 Task: Add Sprouts Organic Whole Sesame Seed to the cart.
Action: Mouse moved to (19, 90)
Screenshot: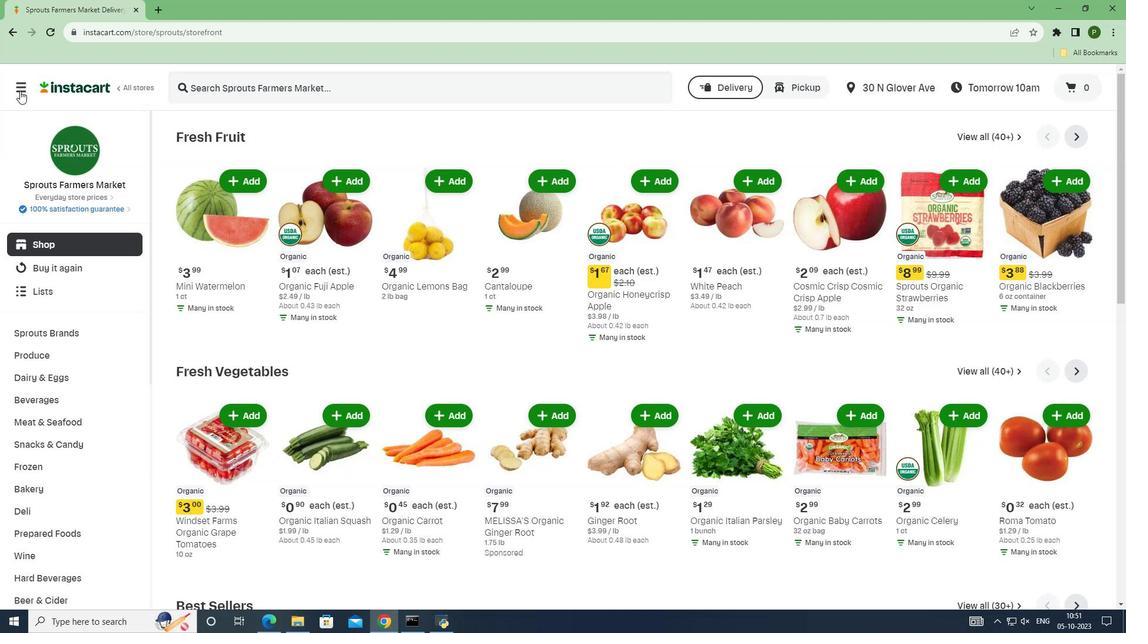 
Action: Mouse pressed left at (19, 90)
Screenshot: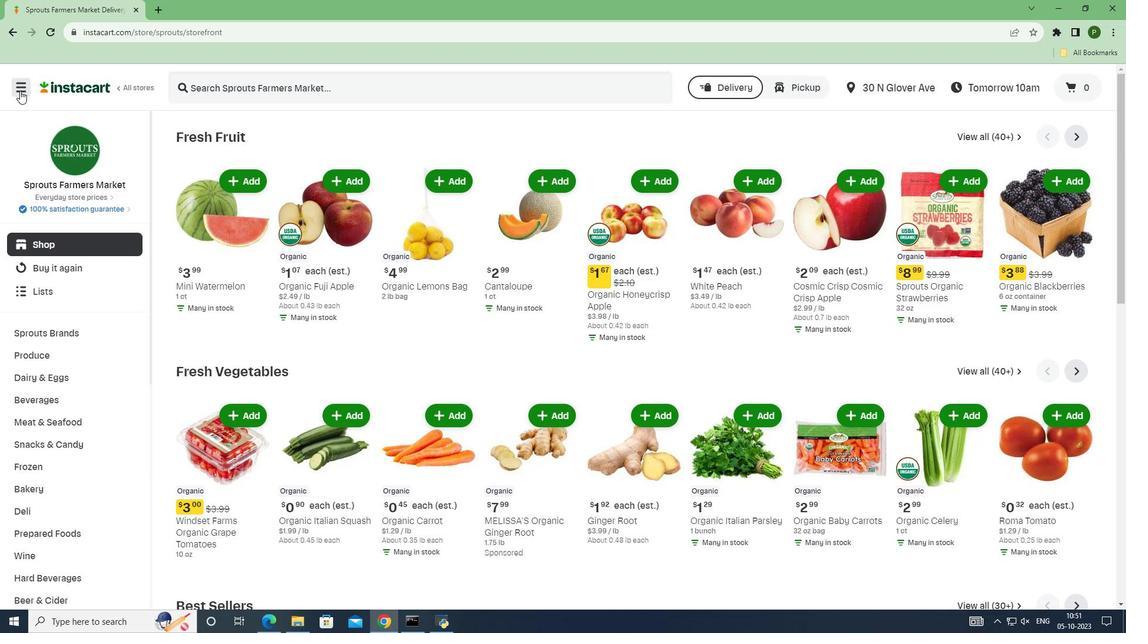 
Action: Mouse moved to (60, 328)
Screenshot: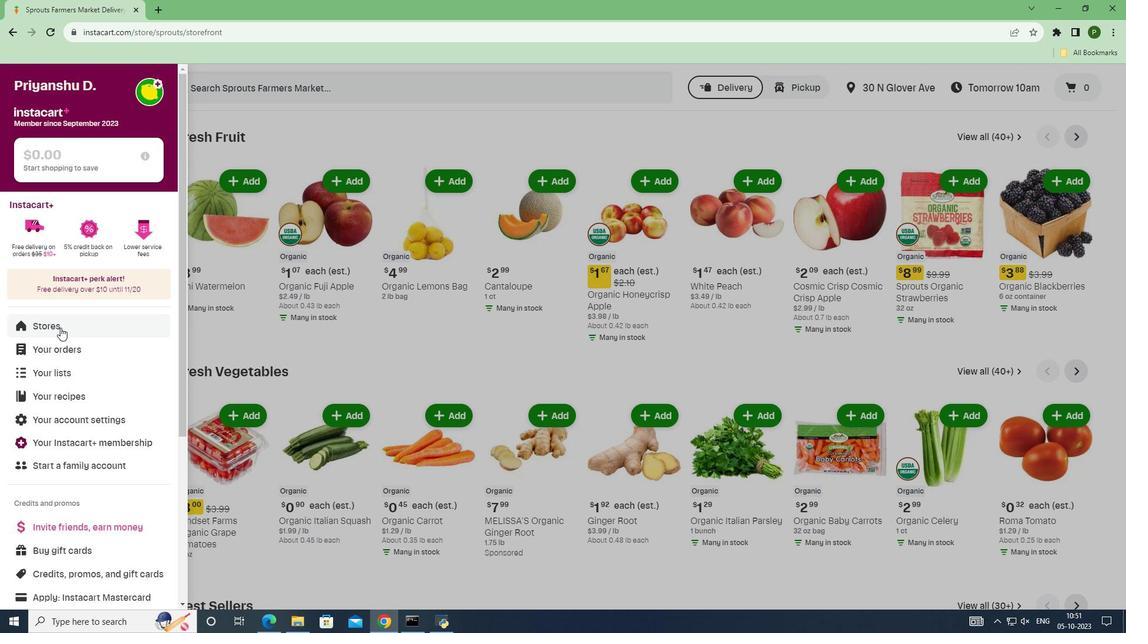 
Action: Mouse pressed left at (60, 328)
Screenshot: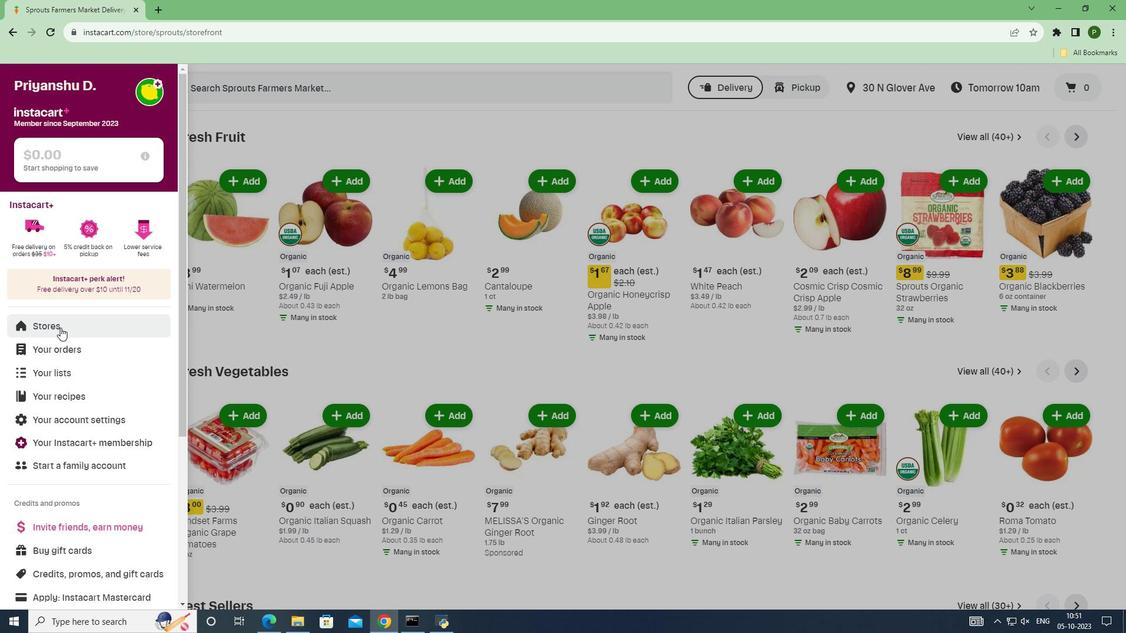 
Action: Mouse moved to (264, 138)
Screenshot: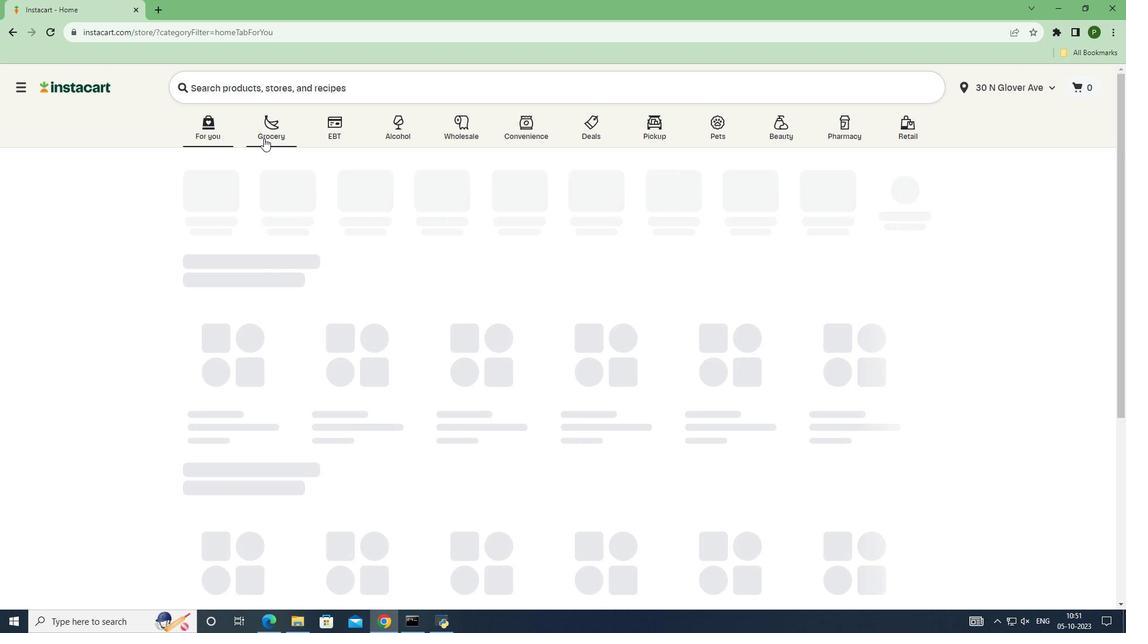 
Action: Mouse pressed left at (264, 138)
Screenshot: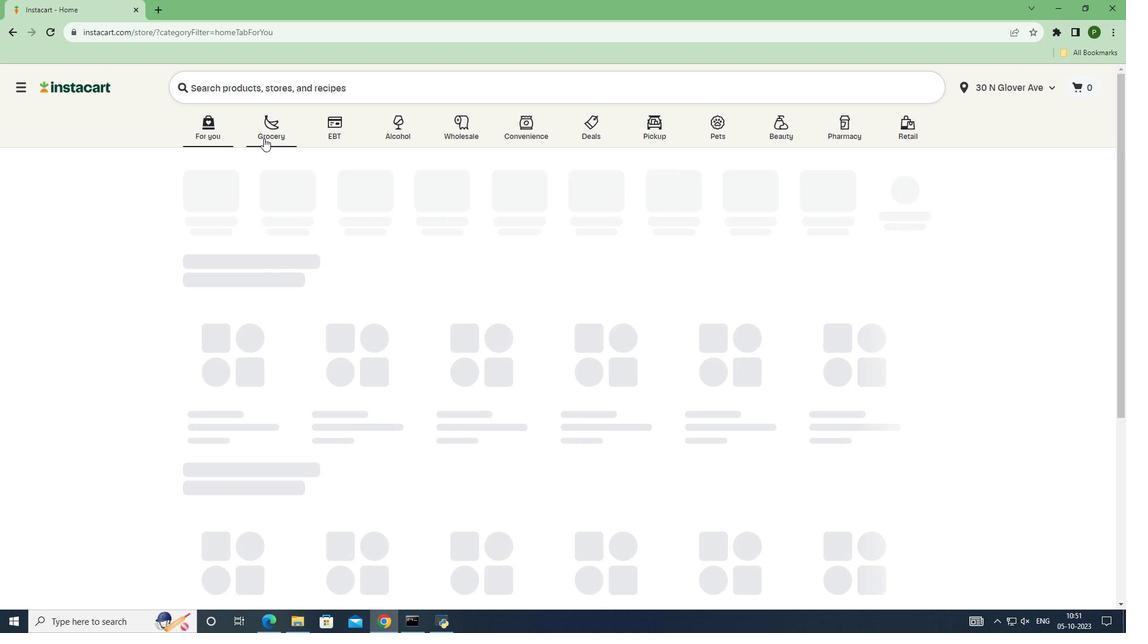 
Action: Mouse moved to (717, 259)
Screenshot: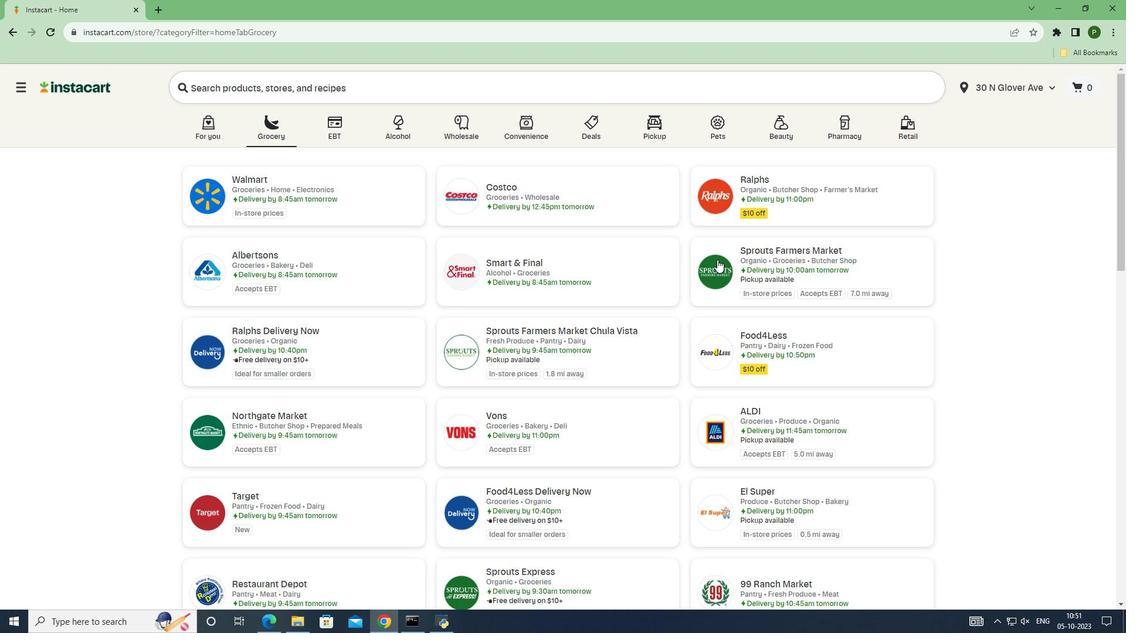
Action: Mouse pressed left at (717, 259)
Screenshot: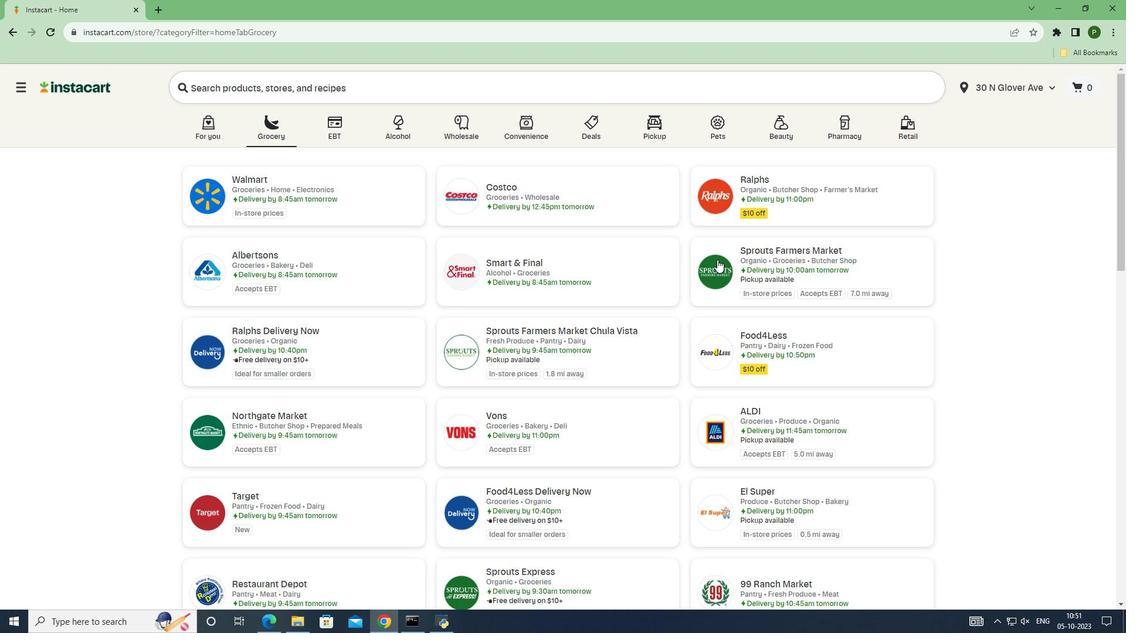 
Action: Mouse moved to (101, 332)
Screenshot: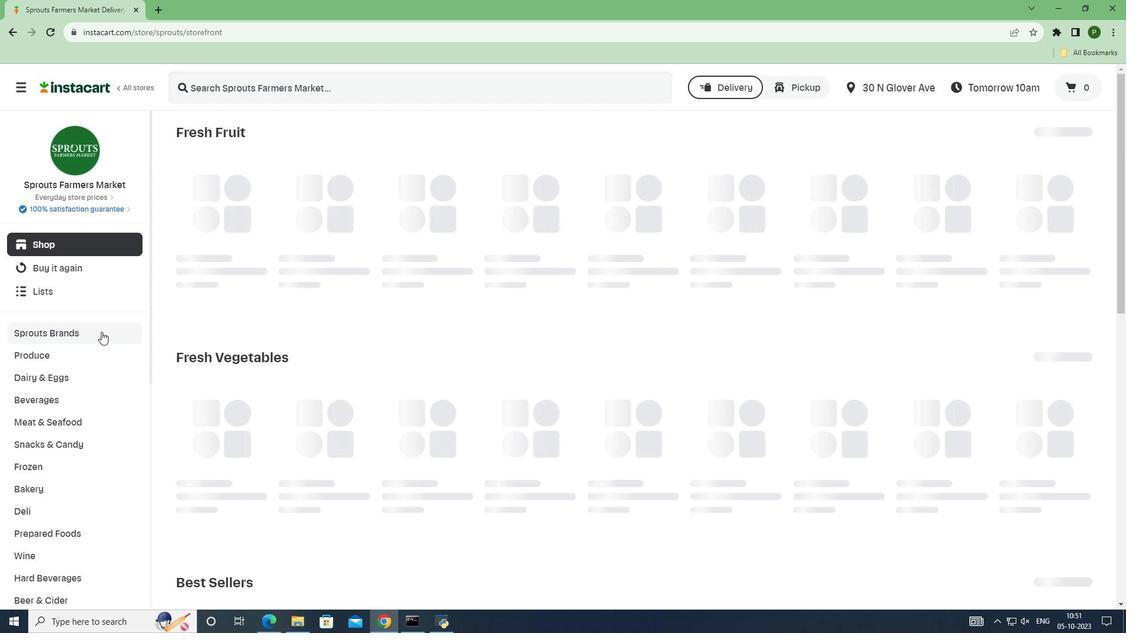 
Action: Mouse pressed left at (101, 332)
Screenshot: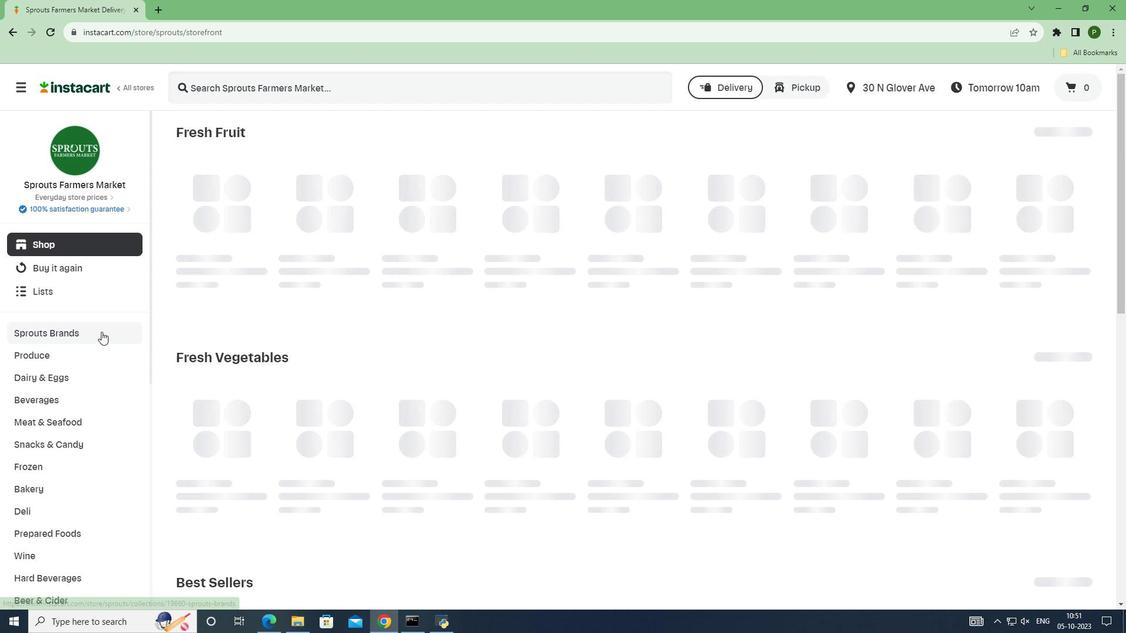 
Action: Mouse moved to (78, 422)
Screenshot: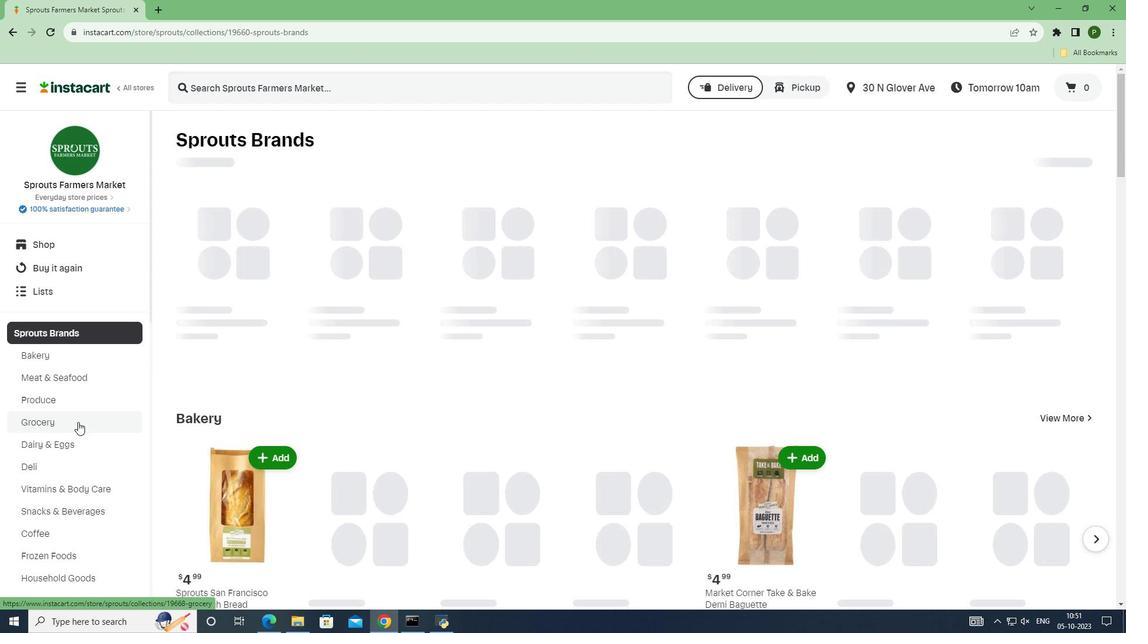 
Action: Mouse pressed left at (78, 422)
Screenshot: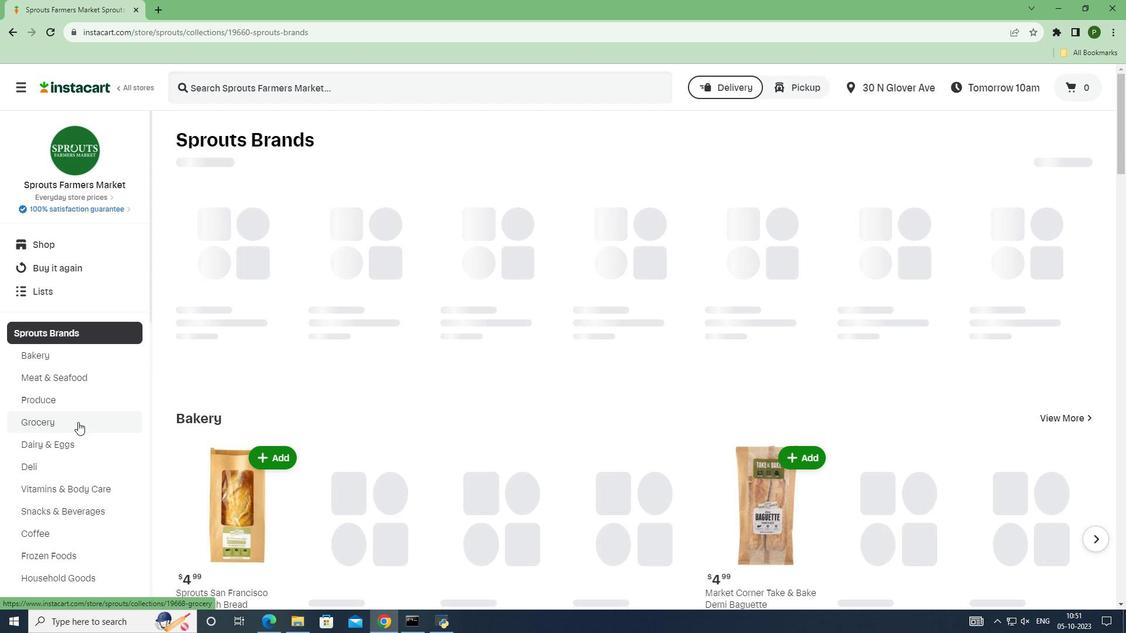 
Action: Mouse moved to (298, 253)
Screenshot: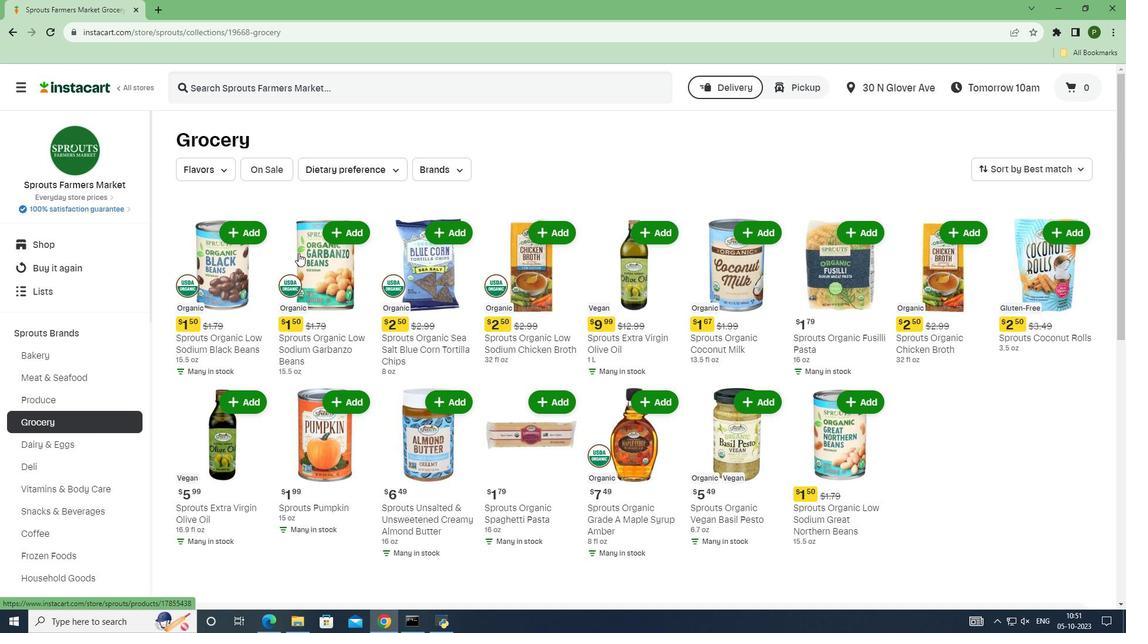 
Action: Mouse scrolled (298, 252) with delta (0, 0)
Screenshot: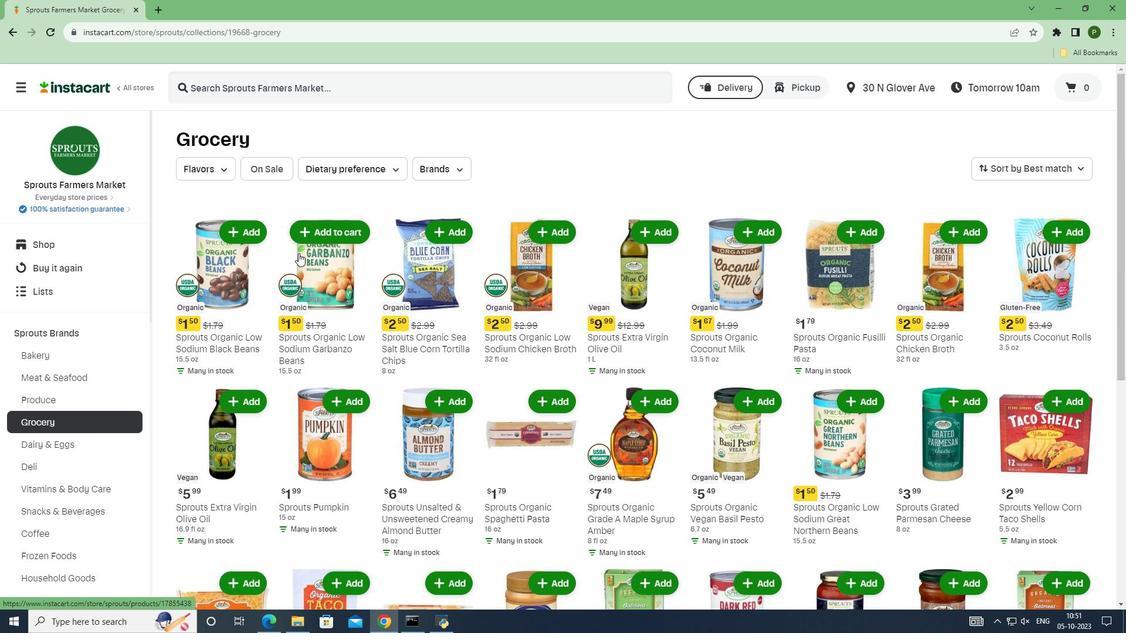 
Action: Mouse scrolled (298, 252) with delta (0, 0)
Screenshot: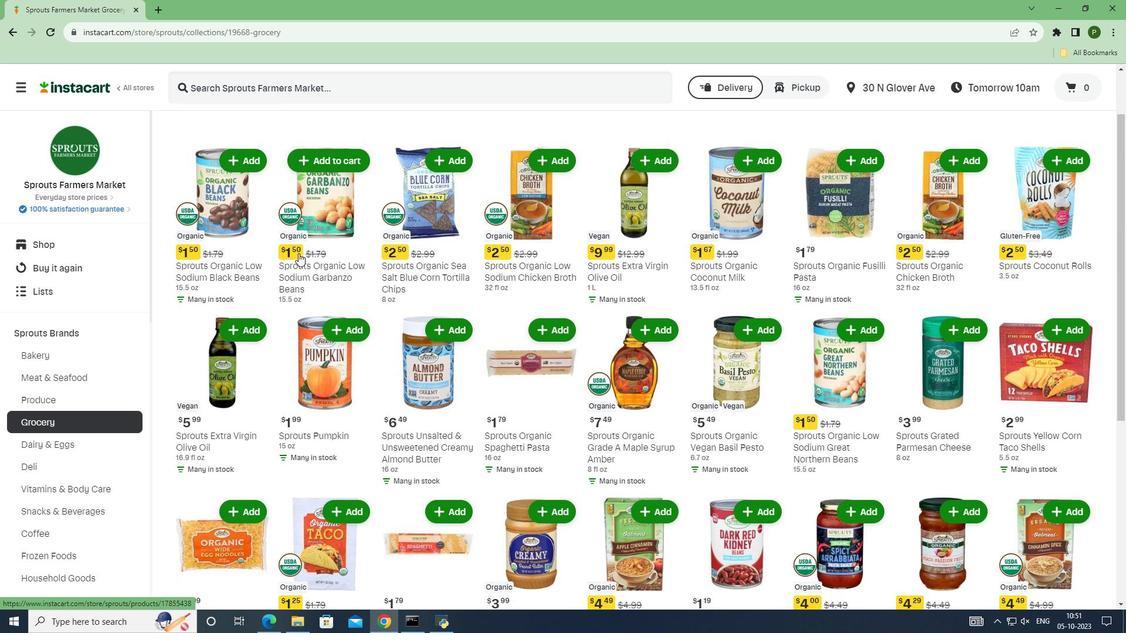 
Action: Mouse scrolled (298, 252) with delta (0, 0)
Screenshot: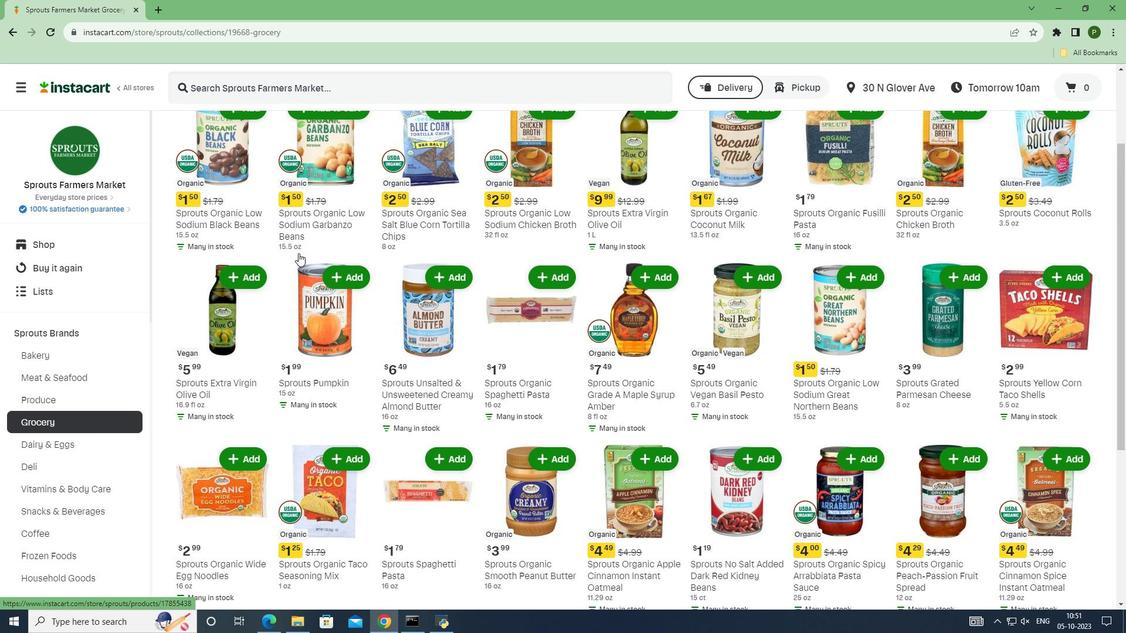 
Action: Mouse scrolled (298, 252) with delta (0, 0)
Screenshot: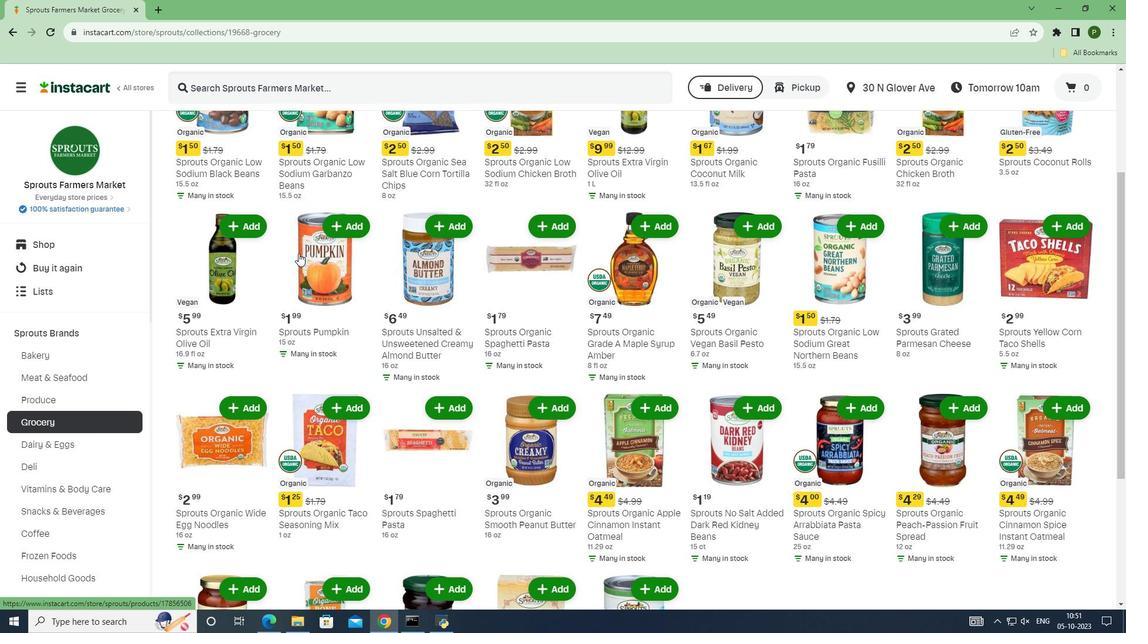 
Action: Mouse scrolled (298, 252) with delta (0, 0)
Screenshot: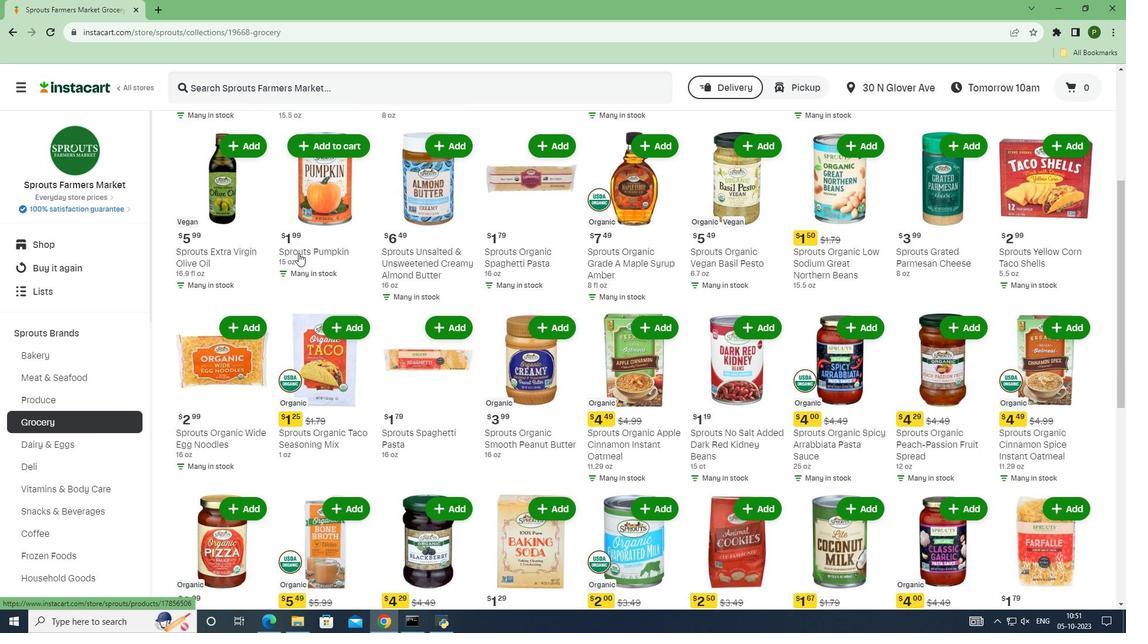 
Action: Mouse scrolled (298, 252) with delta (0, 0)
Screenshot: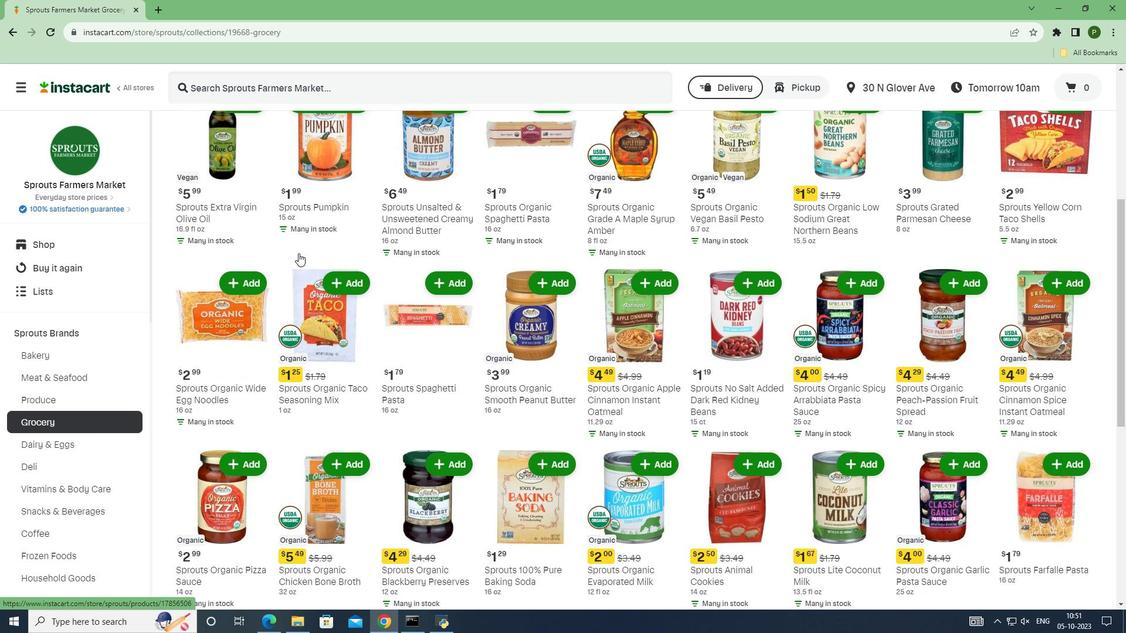 
Action: Mouse scrolled (298, 252) with delta (0, 0)
Screenshot: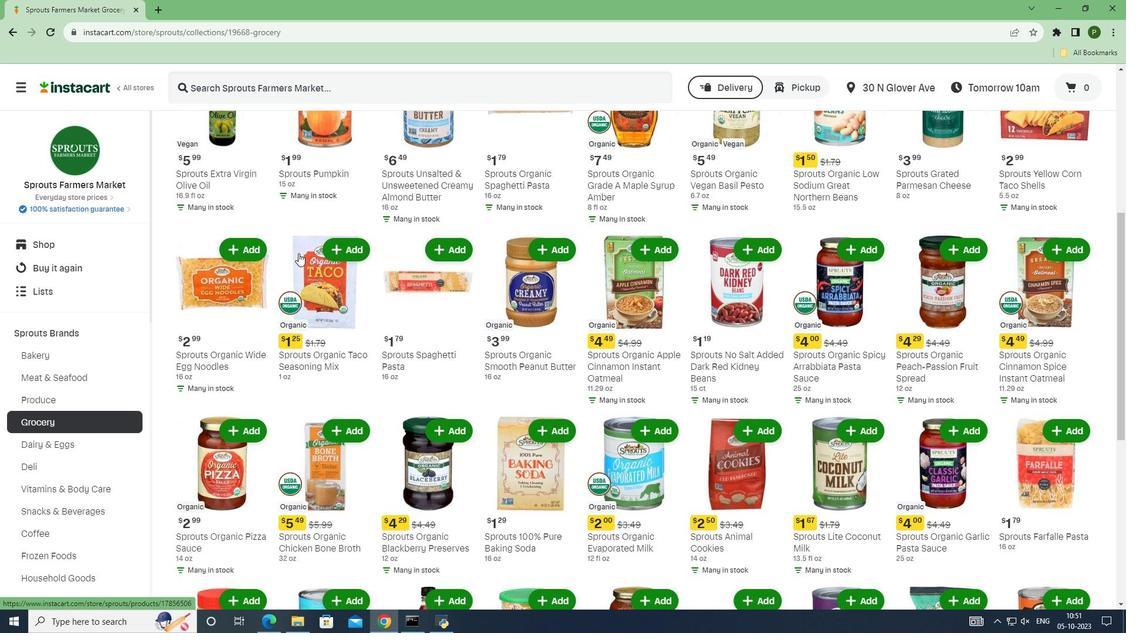
Action: Mouse scrolled (298, 252) with delta (0, 0)
Screenshot: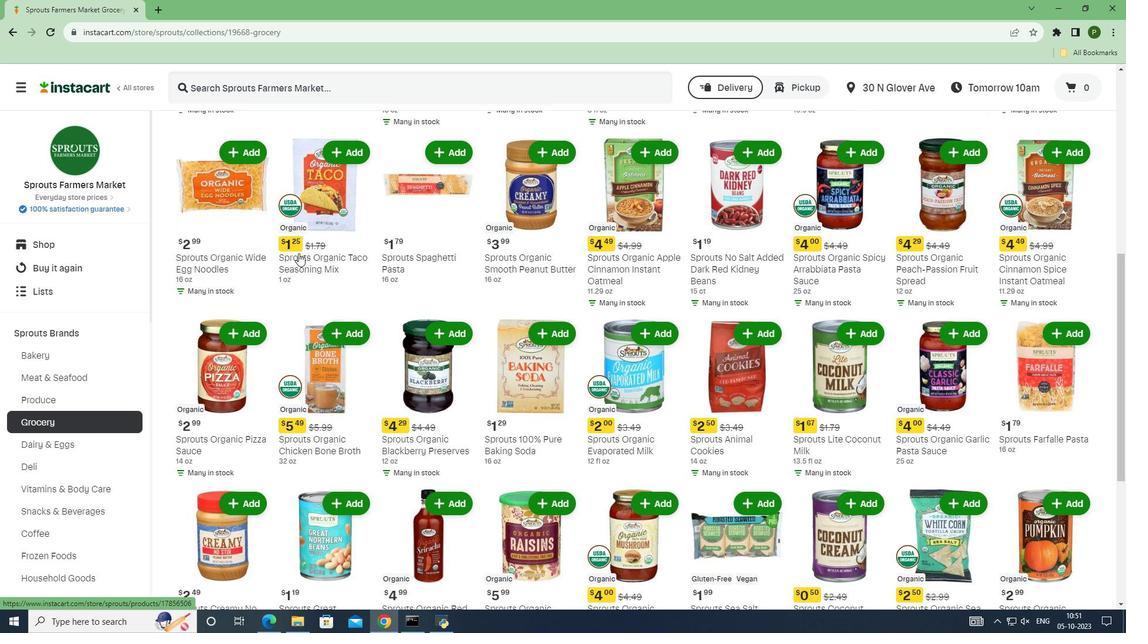 
Action: Mouse scrolled (298, 252) with delta (0, 0)
Screenshot: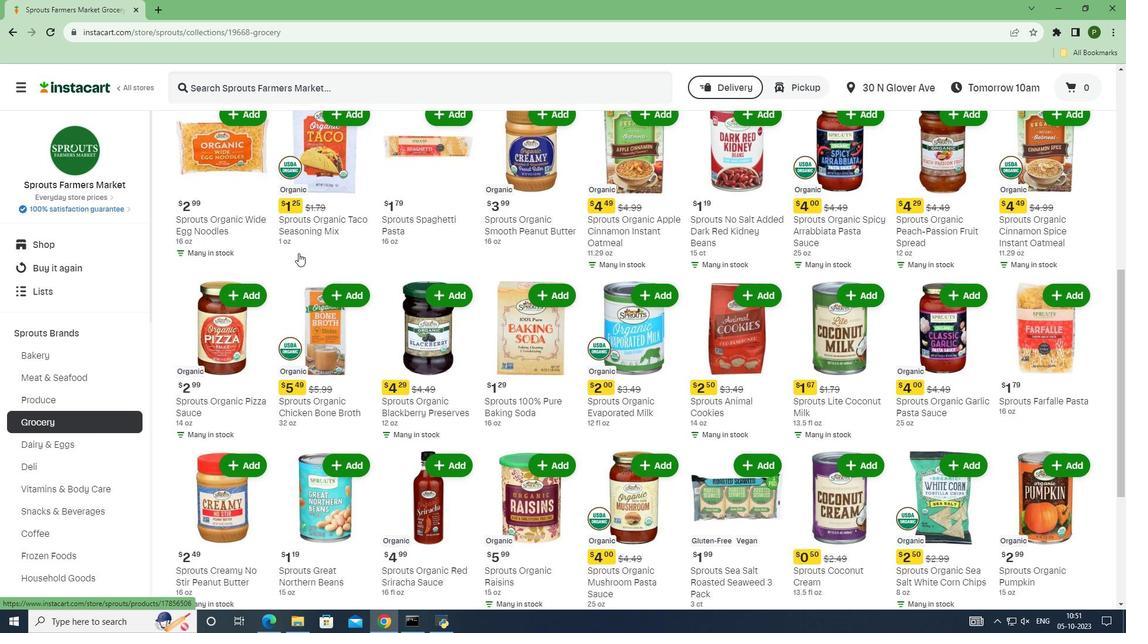
Action: Mouse scrolled (298, 252) with delta (0, 0)
Screenshot: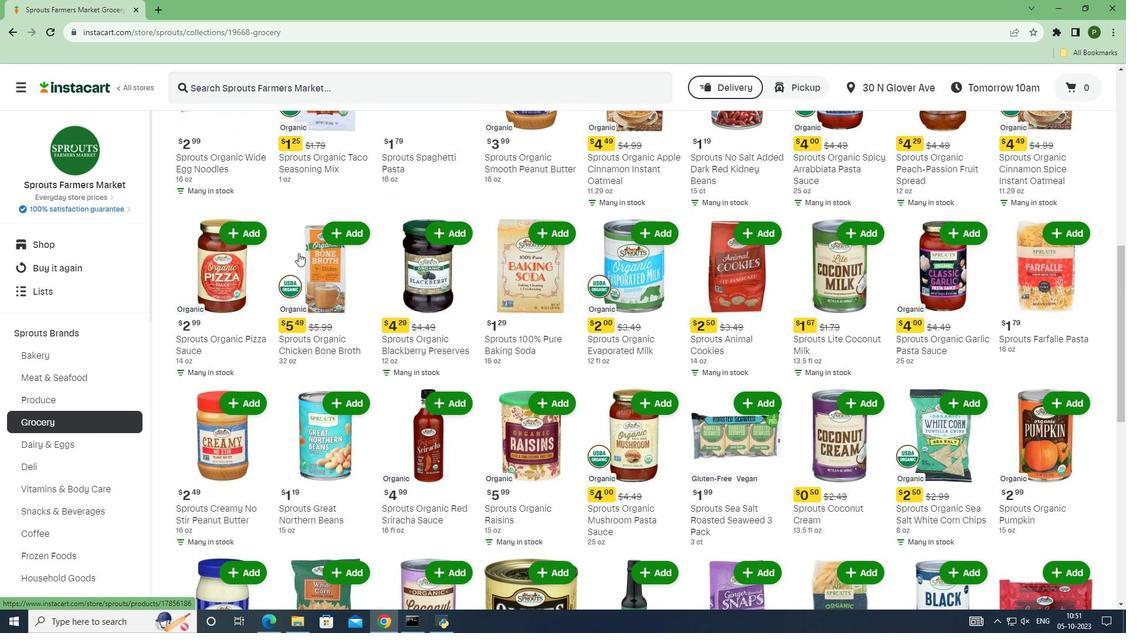 
Action: Mouse scrolled (298, 252) with delta (0, 0)
Screenshot: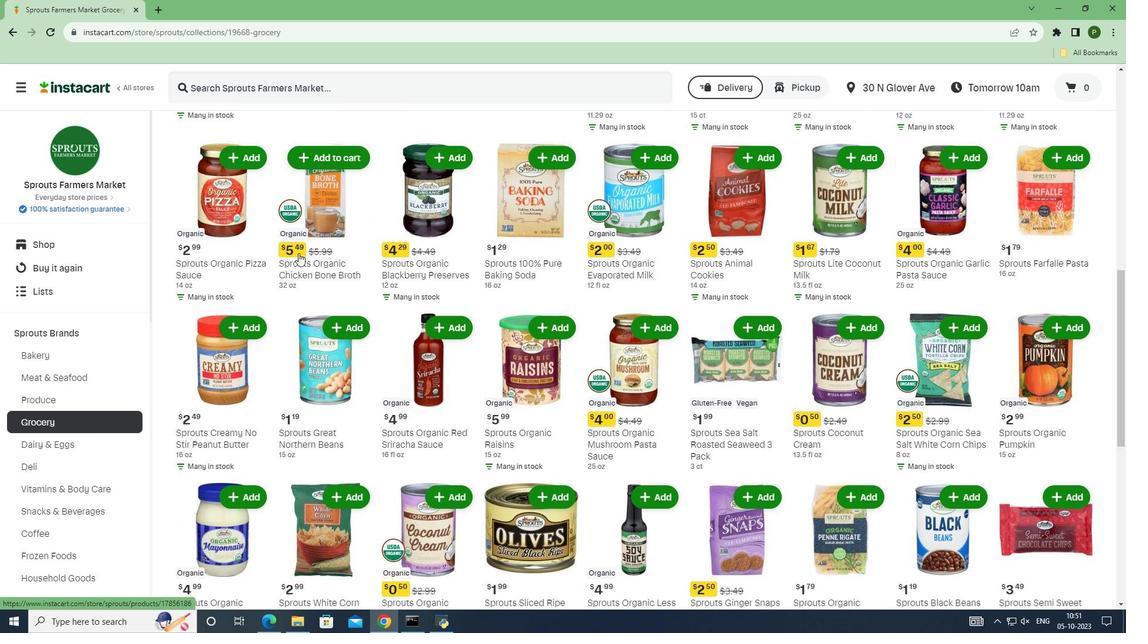 
Action: Mouse scrolled (298, 252) with delta (0, 0)
Screenshot: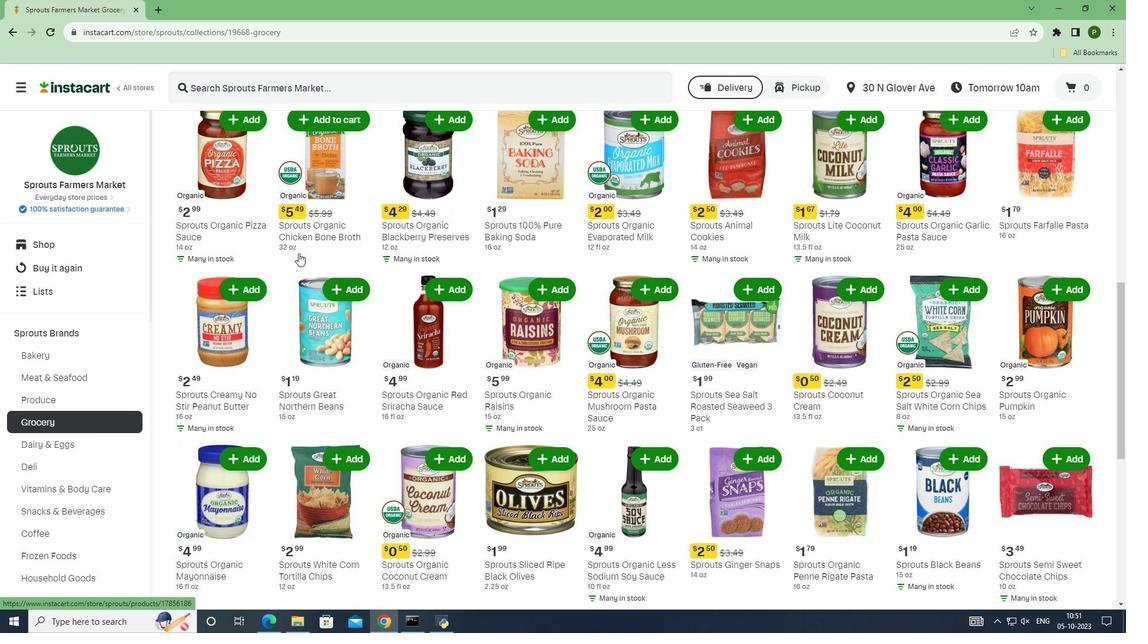 
Action: Mouse scrolled (298, 252) with delta (0, 0)
Screenshot: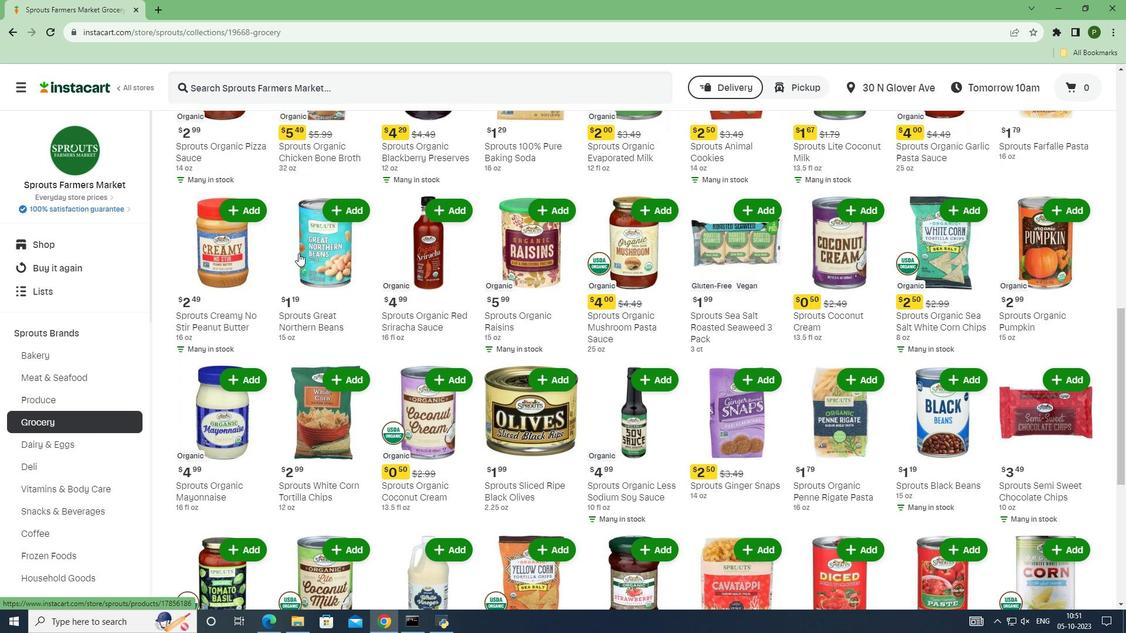 
Action: Mouse scrolled (298, 252) with delta (0, 0)
Screenshot: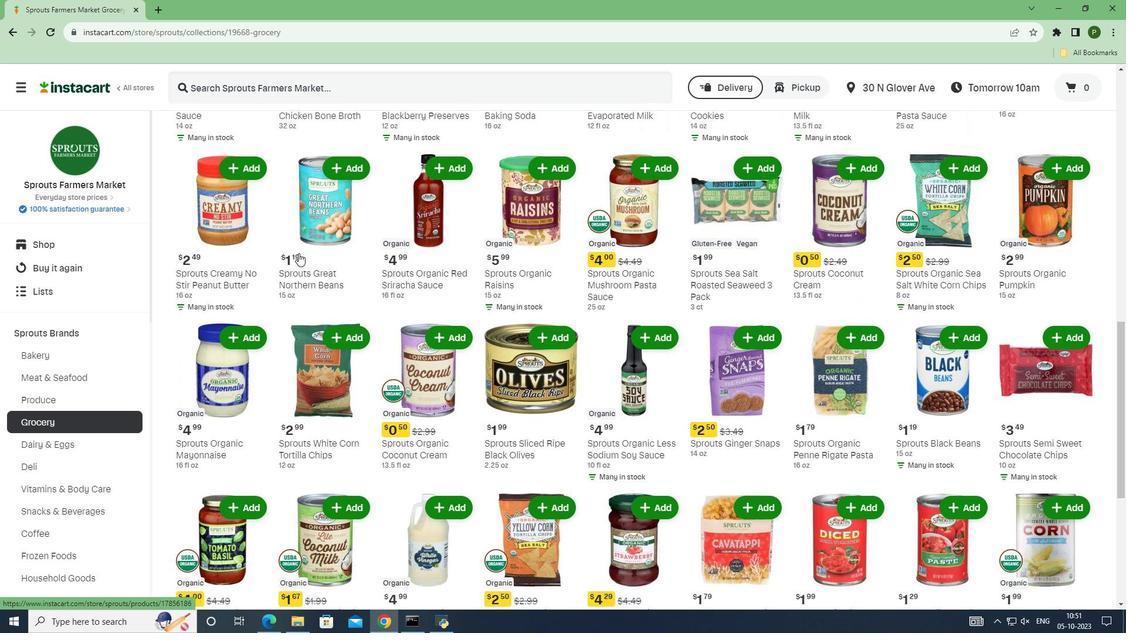 
Action: Mouse scrolled (298, 252) with delta (0, 0)
Screenshot: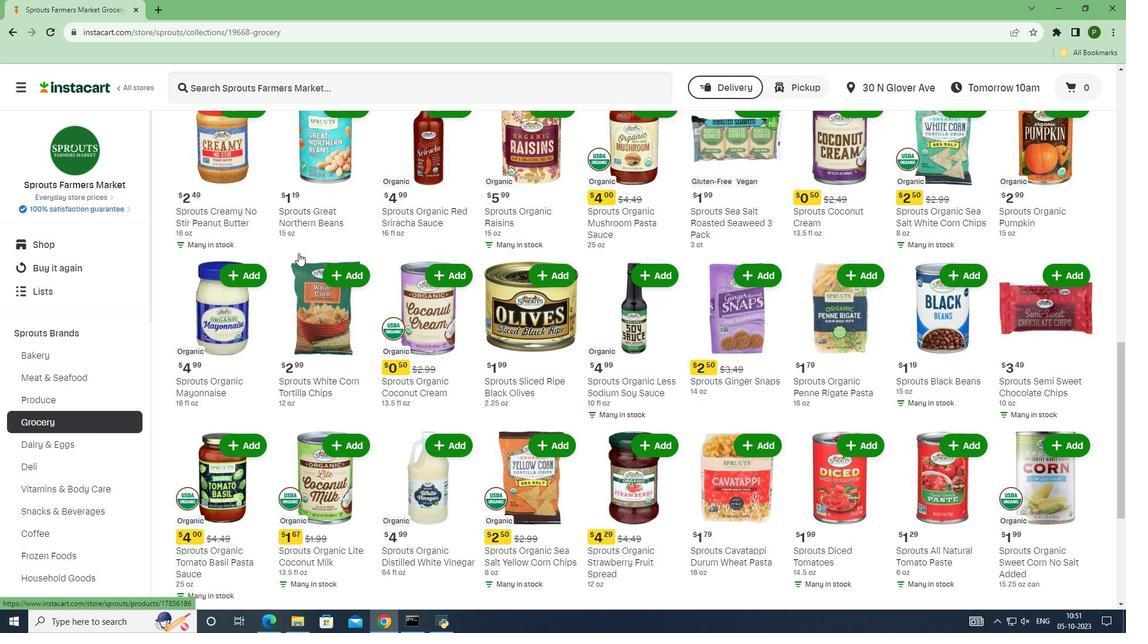 
Action: Mouse scrolled (298, 252) with delta (0, 0)
Screenshot: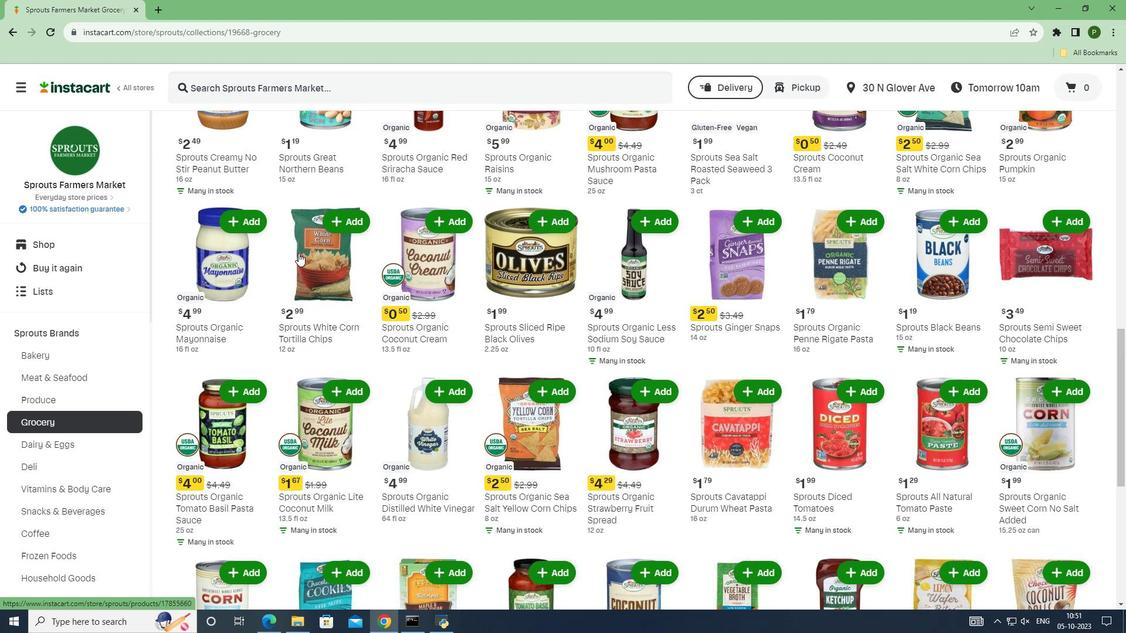 
Action: Mouse scrolled (298, 252) with delta (0, 0)
Screenshot: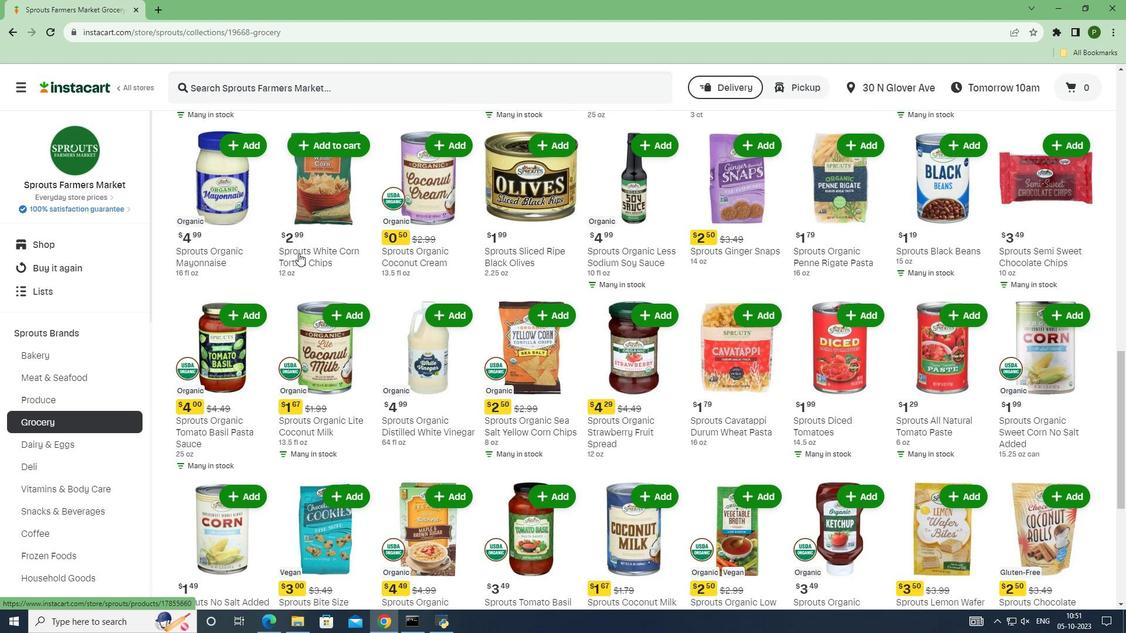 
Action: Mouse scrolled (298, 252) with delta (0, 0)
Screenshot: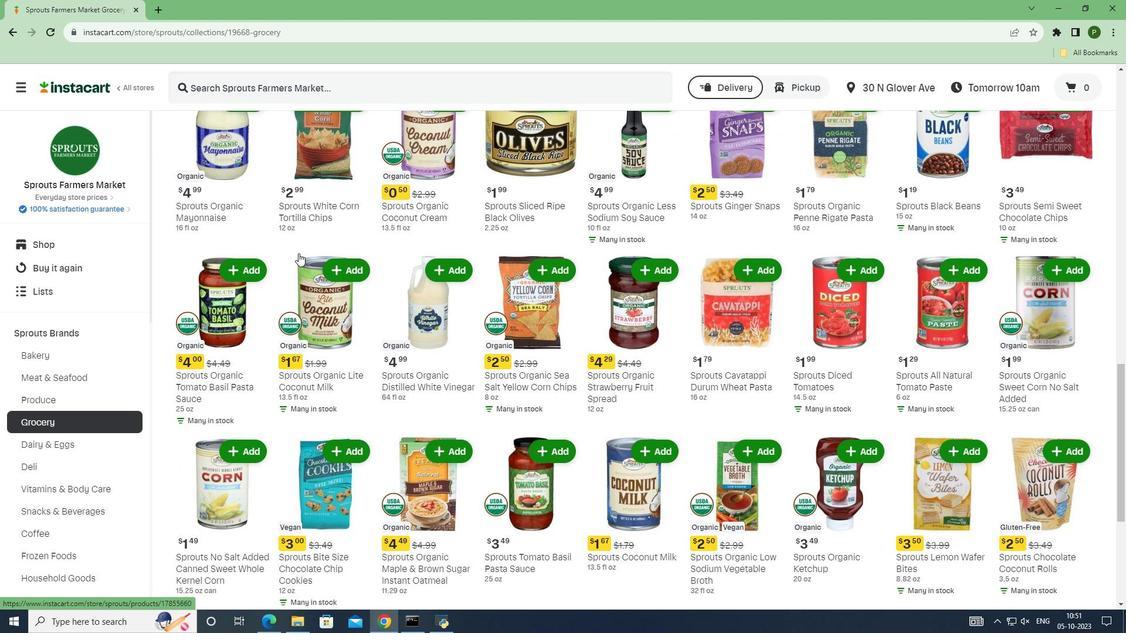 
Action: Mouse scrolled (298, 252) with delta (0, 0)
Screenshot: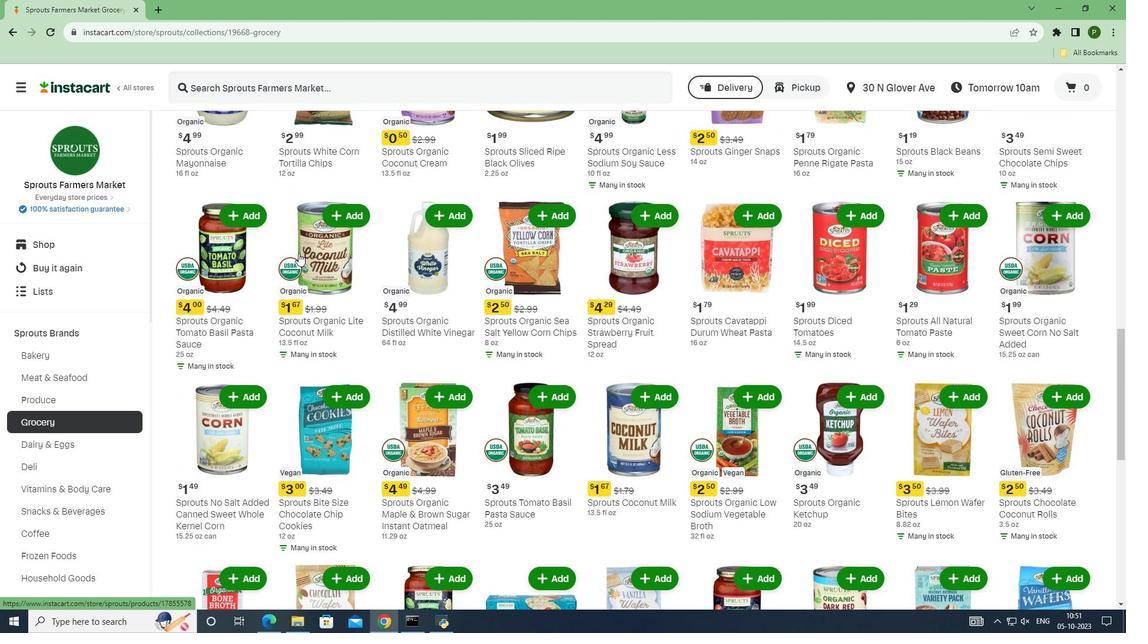 
Action: Mouse scrolled (298, 252) with delta (0, 0)
Screenshot: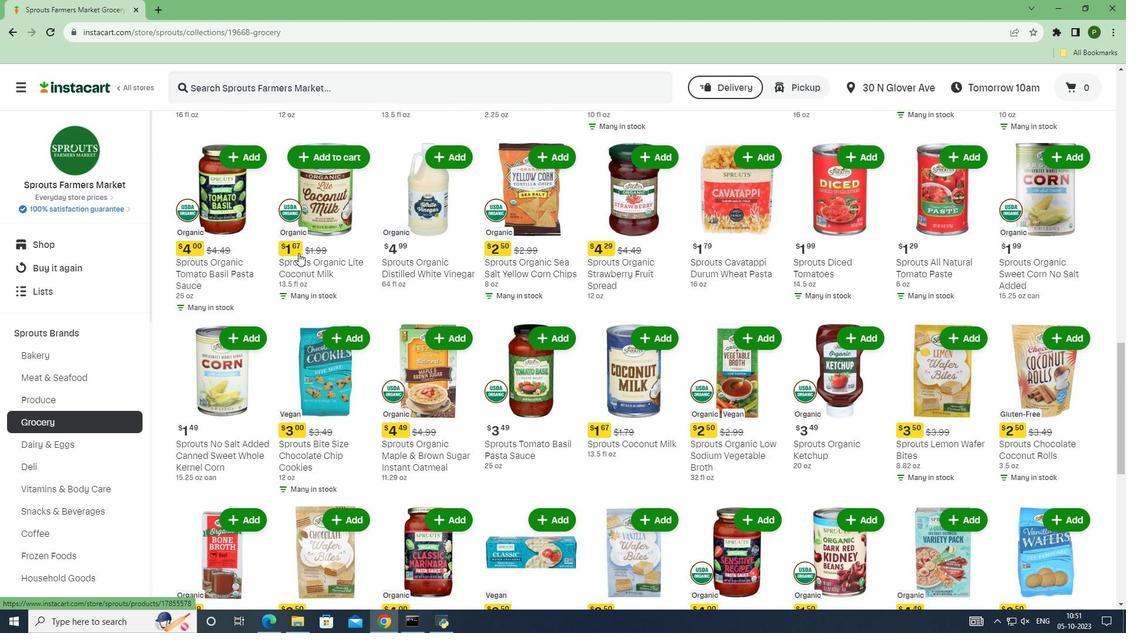 
Action: Mouse scrolled (298, 252) with delta (0, 0)
Screenshot: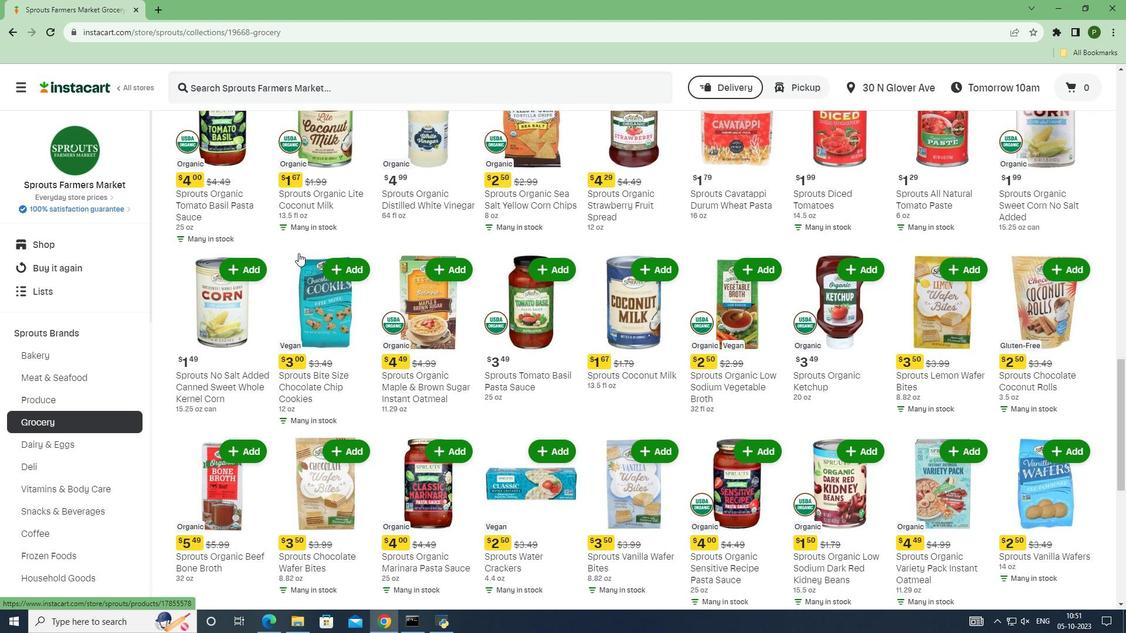 
Action: Mouse scrolled (298, 252) with delta (0, 0)
Screenshot: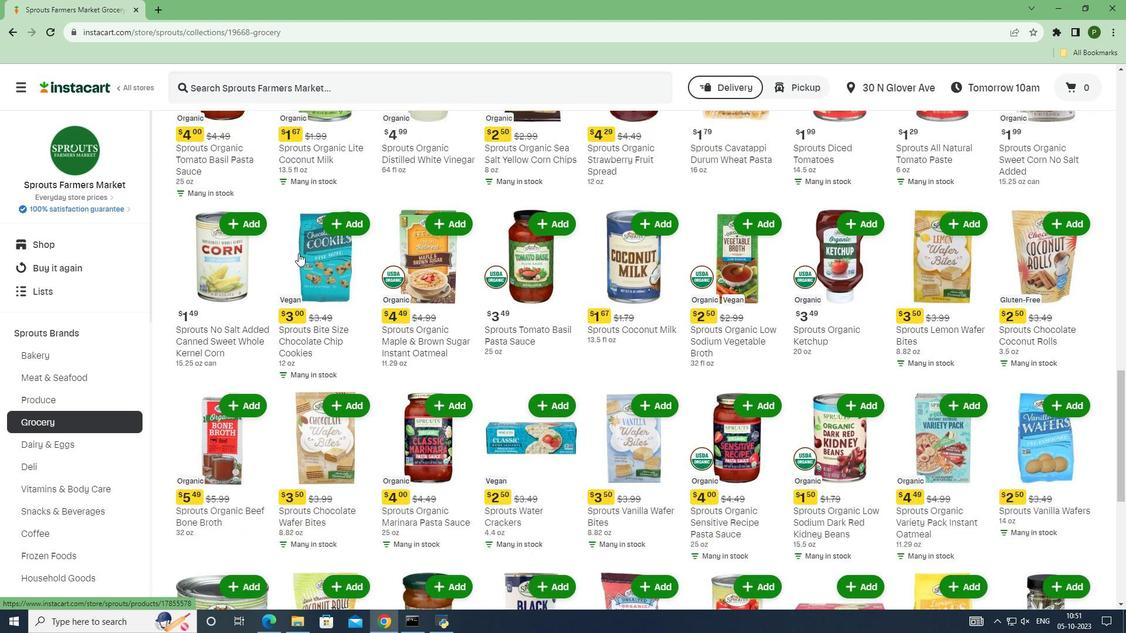 
Action: Mouse scrolled (298, 252) with delta (0, 0)
Screenshot: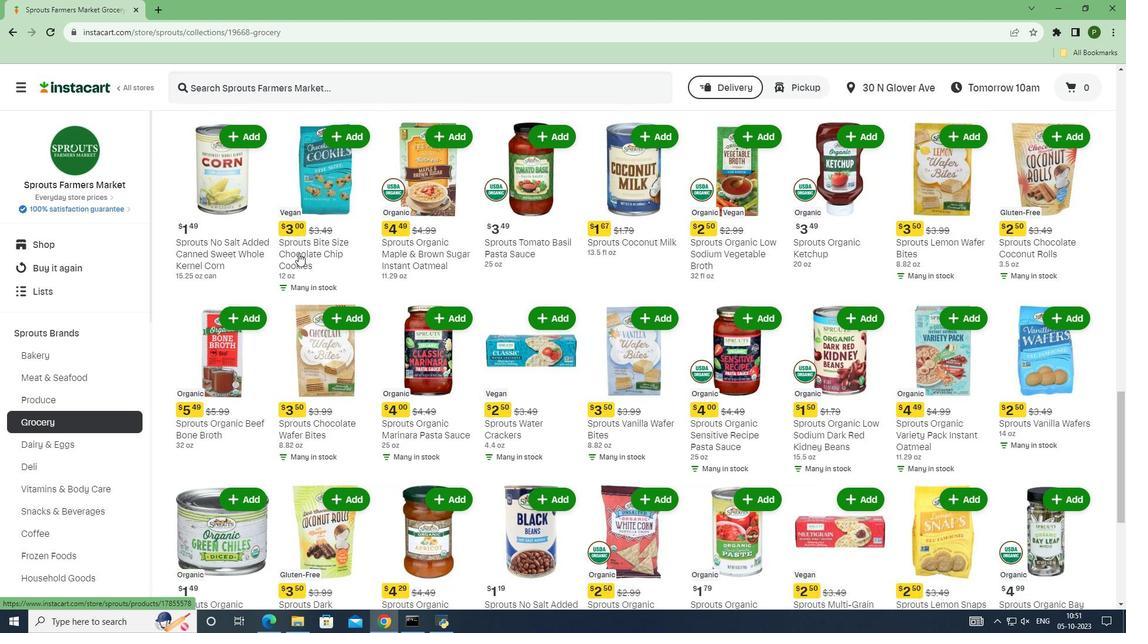 
Action: Mouse scrolled (298, 252) with delta (0, 0)
Screenshot: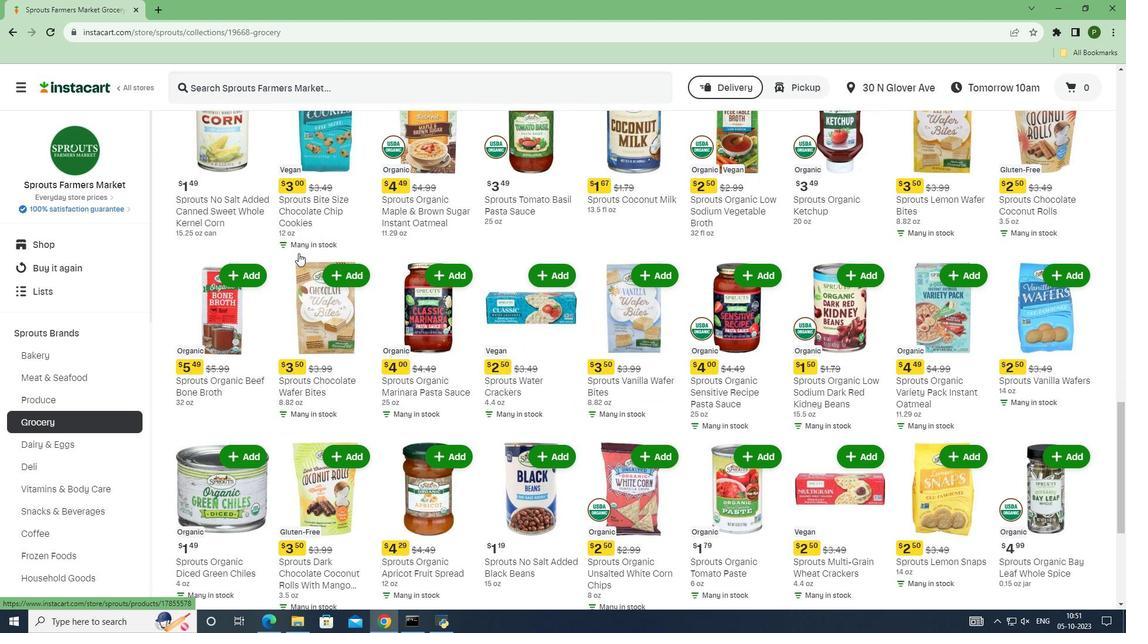 
Action: Mouse scrolled (298, 252) with delta (0, 0)
Screenshot: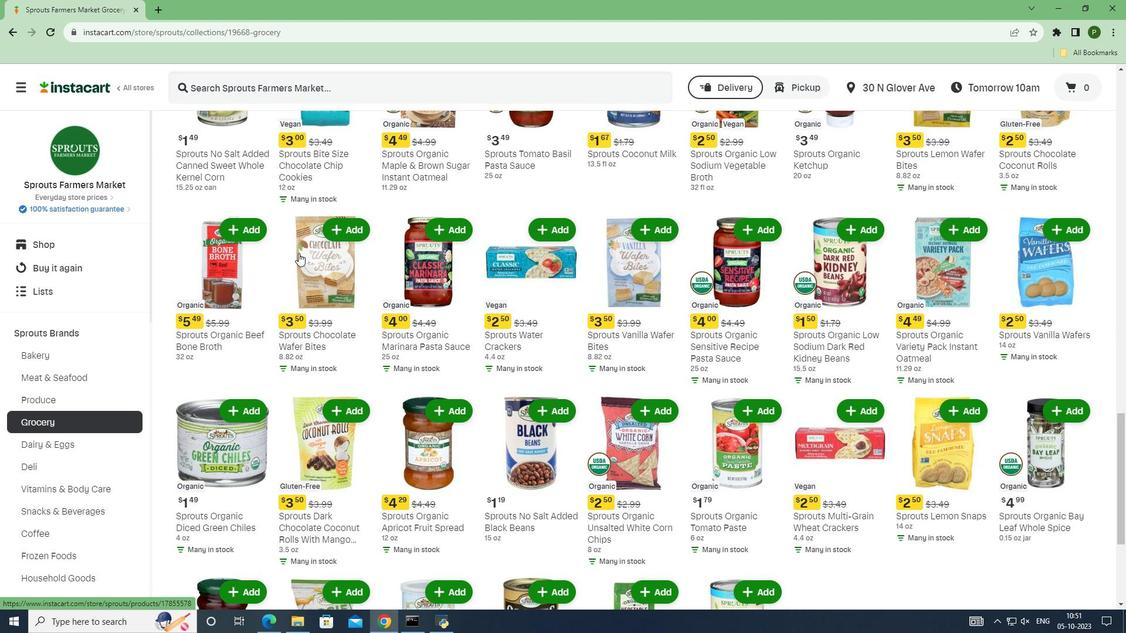 
Action: Mouse scrolled (298, 252) with delta (0, 0)
Screenshot: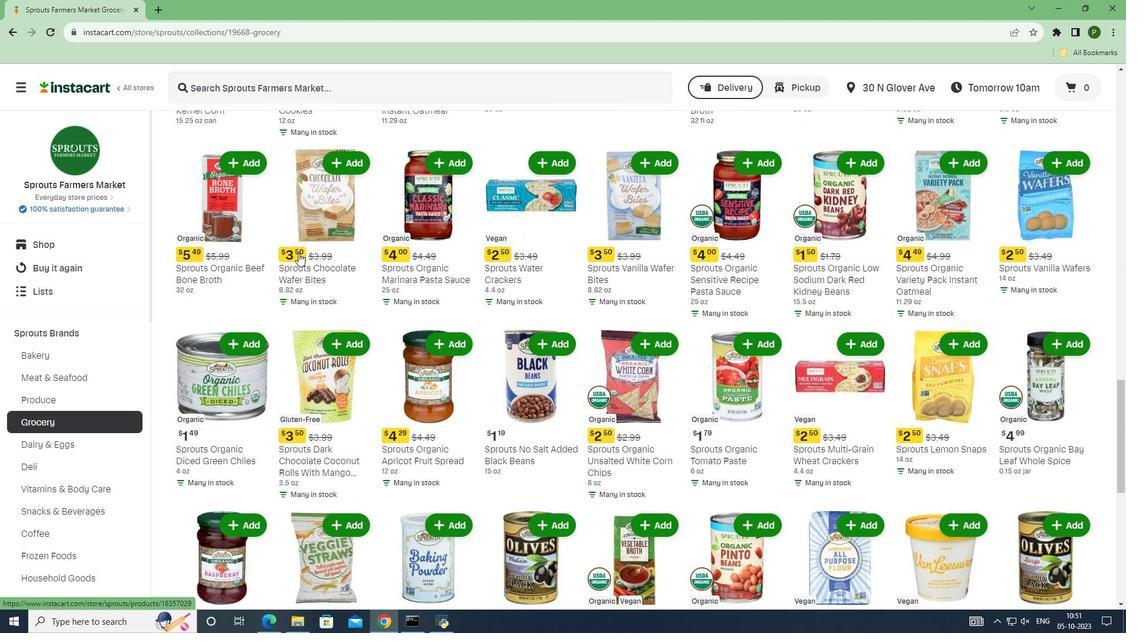 
Action: Mouse scrolled (298, 252) with delta (0, 0)
Screenshot: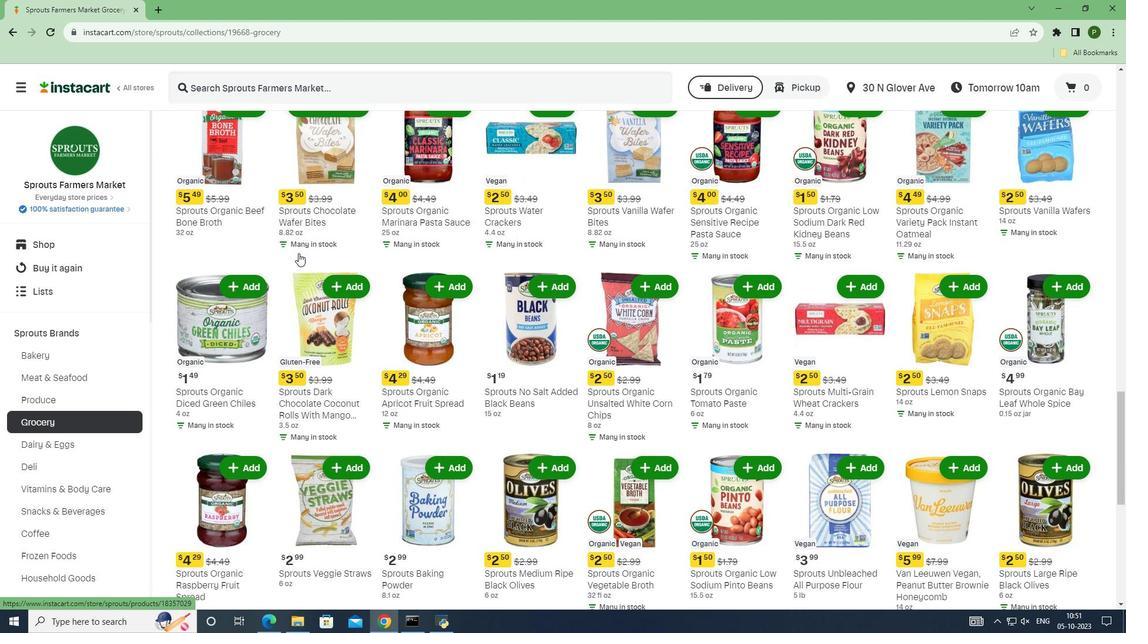
Action: Mouse scrolled (298, 252) with delta (0, 0)
Screenshot: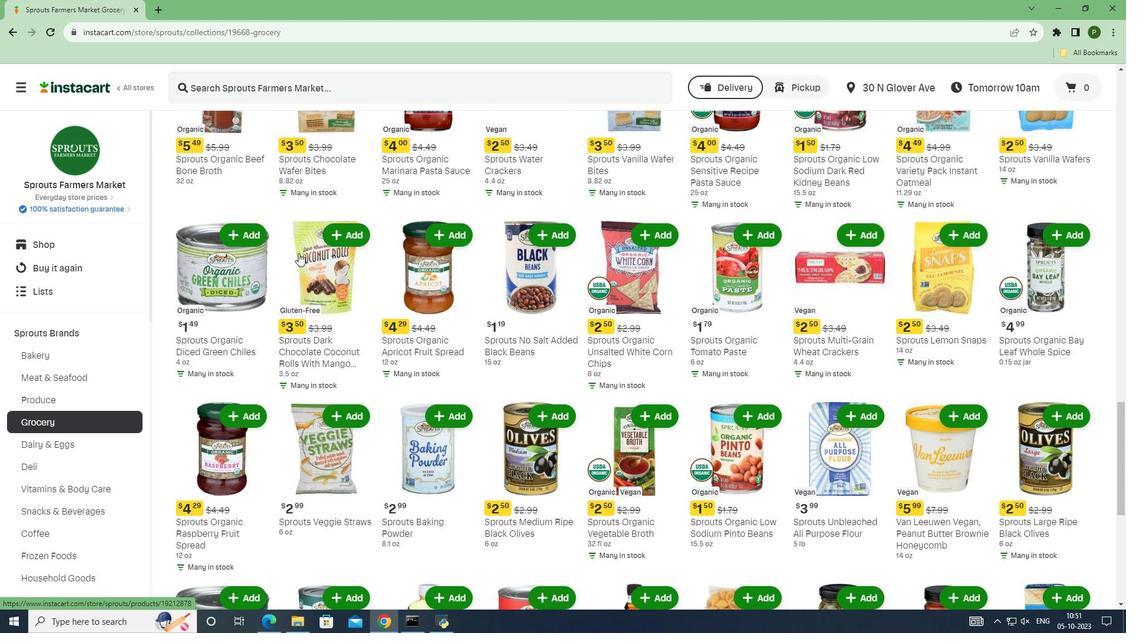 
Action: Mouse scrolled (298, 252) with delta (0, 0)
Screenshot: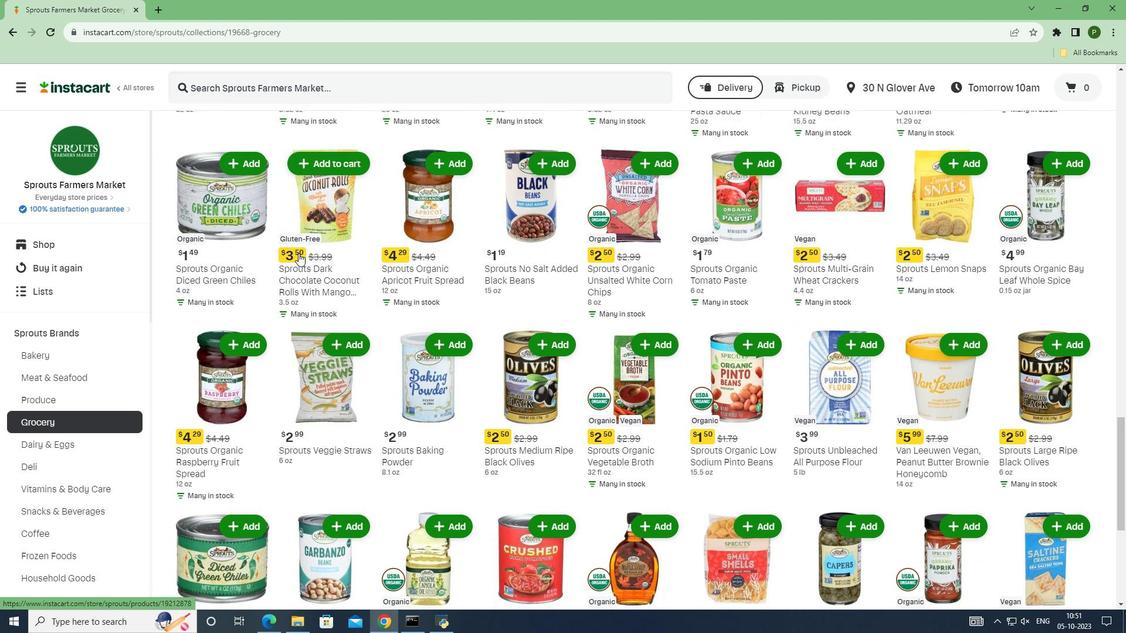 
Action: Mouse scrolled (298, 252) with delta (0, 0)
Screenshot: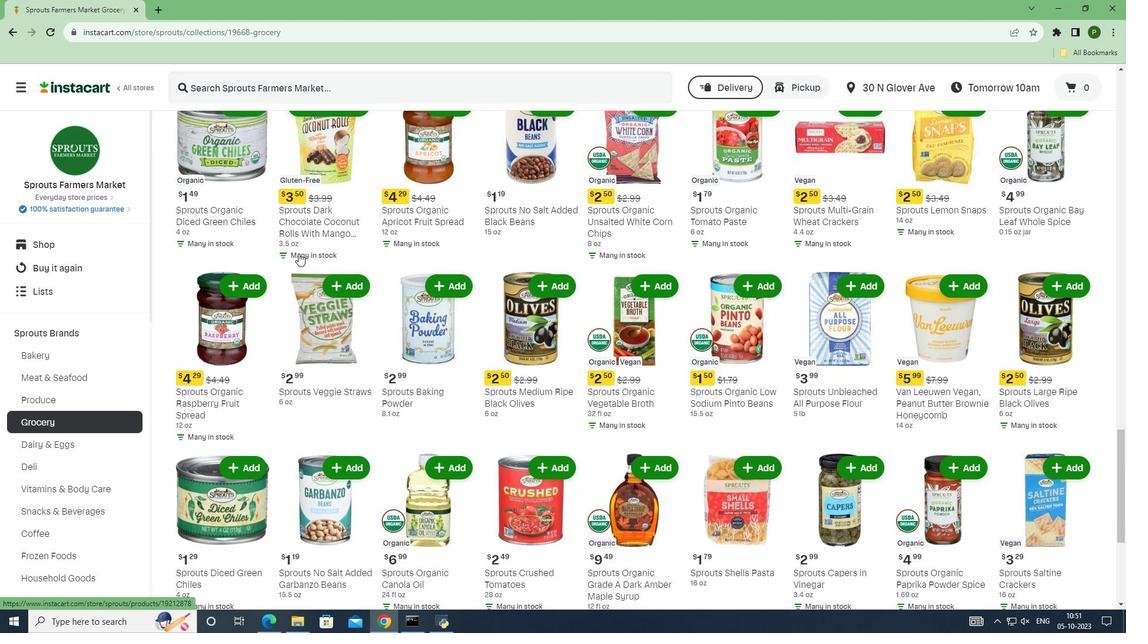 
Action: Mouse scrolled (298, 252) with delta (0, 0)
Screenshot: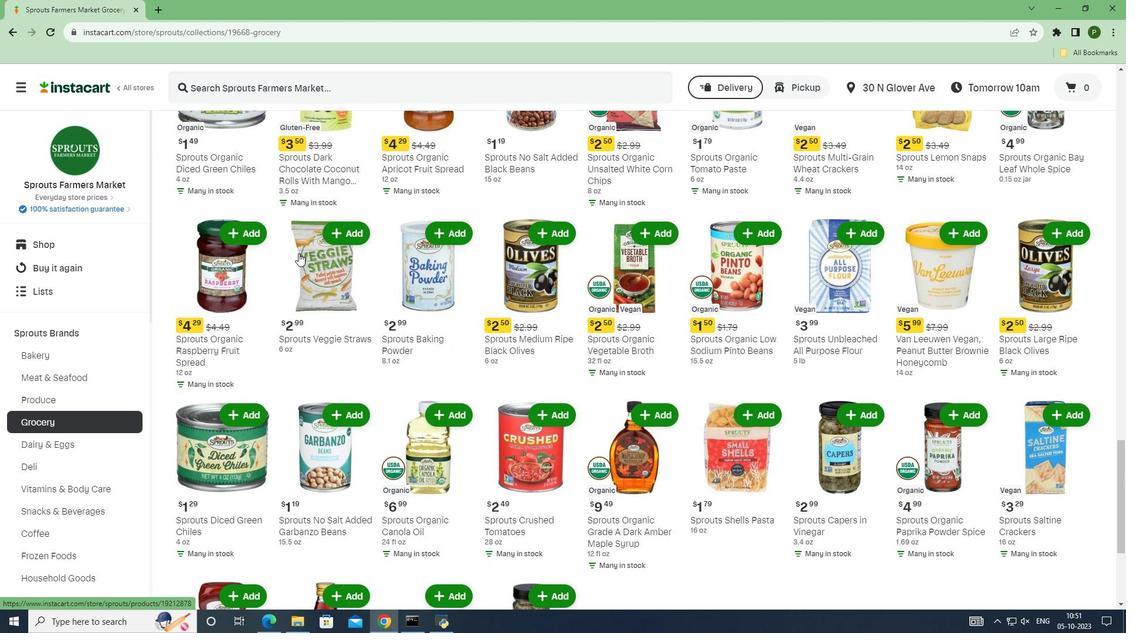 
Action: Mouse scrolled (298, 252) with delta (0, 0)
Screenshot: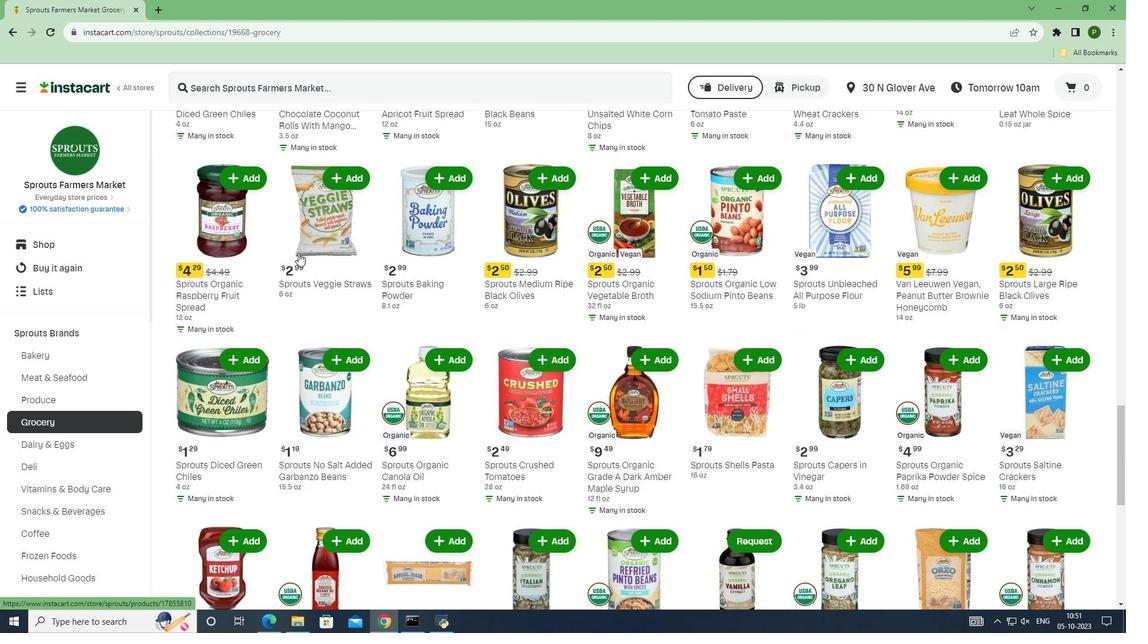 
Action: Mouse scrolled (298, 252) with delta (0, 0)
Screenshot: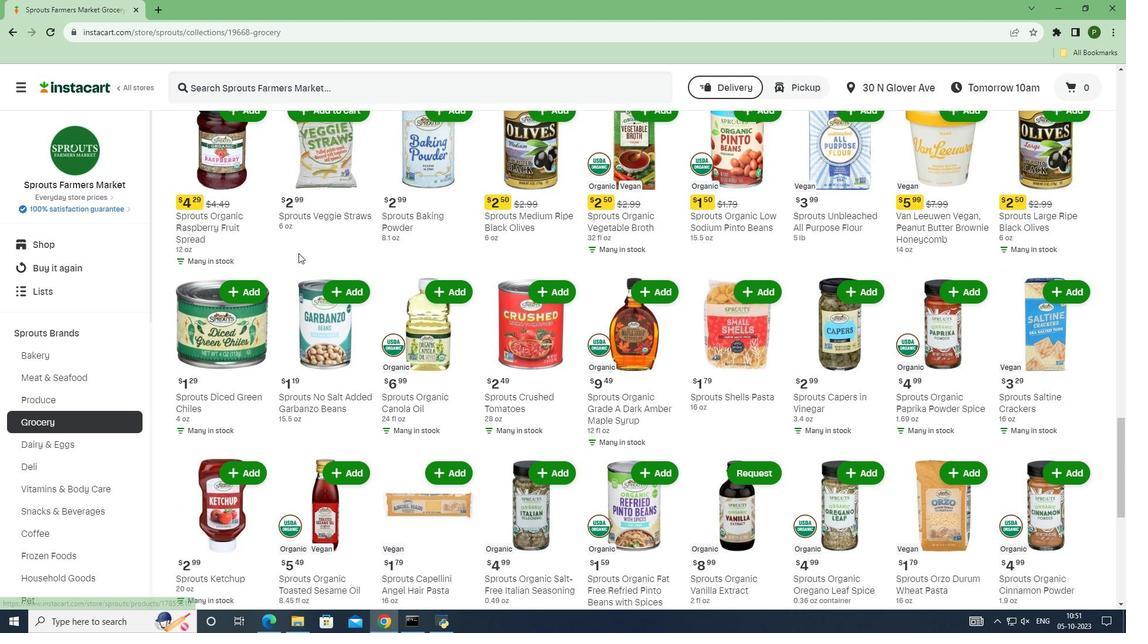 
Action: Mouse scrolled (298, 252) with delta (0, 0)
Screenshot: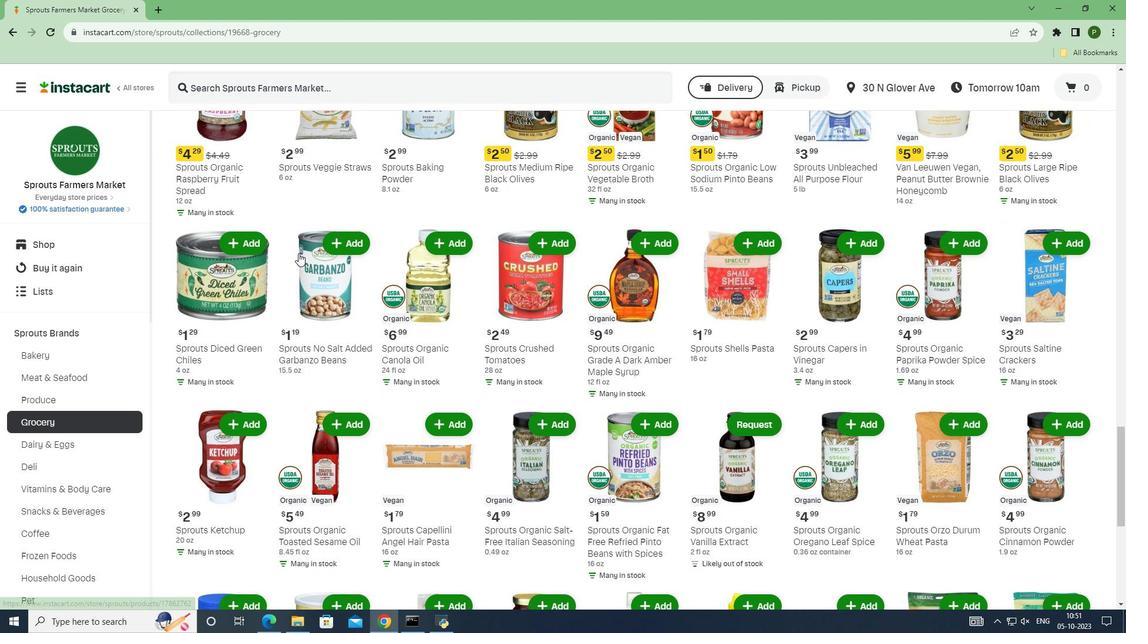 
Action: Mouse scrolled (298, 252) with delta (0, 0)
Screenshot: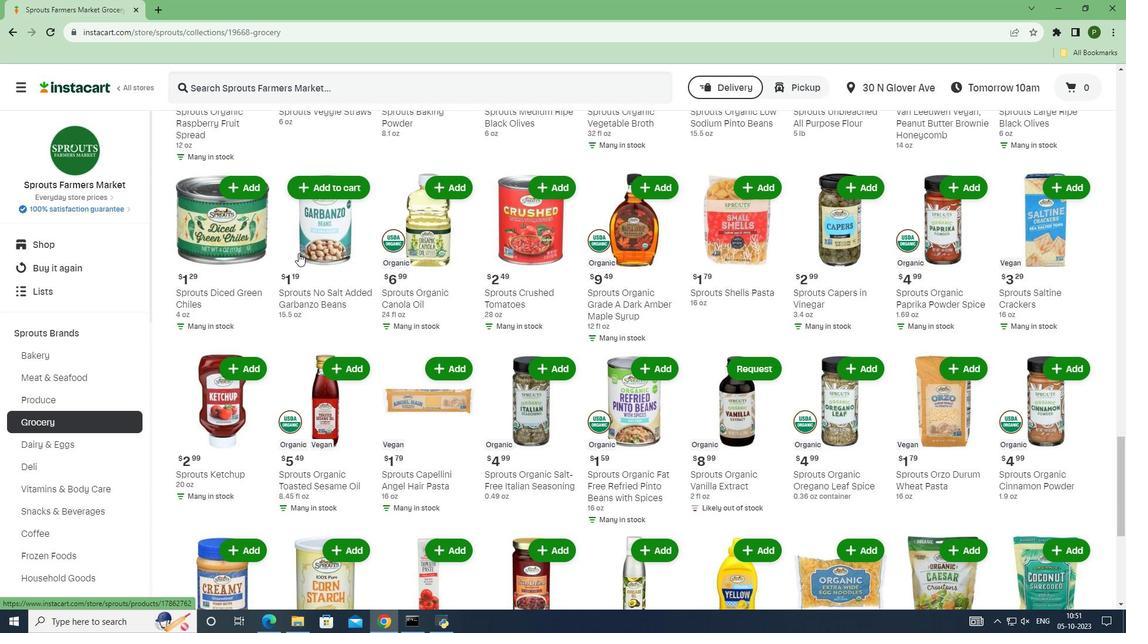 
Action: Mouse scrolled (298, 252) with delta (0, 0)
Screenshot: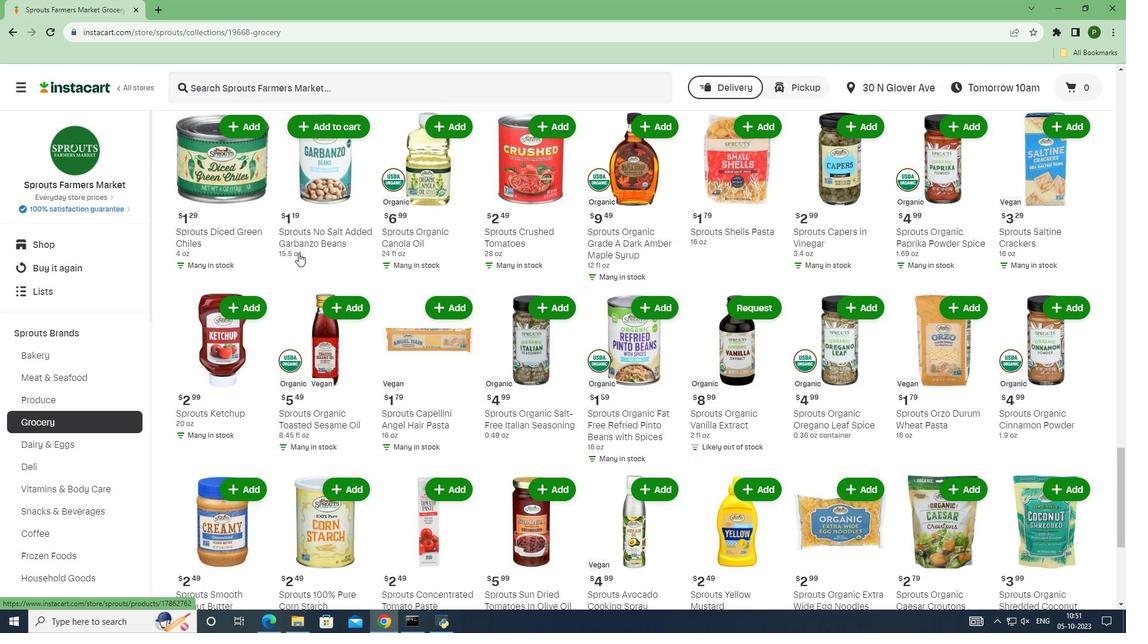 
Action: Mouse scrolled (298, 252) with delta (0, 0)
Screenshot: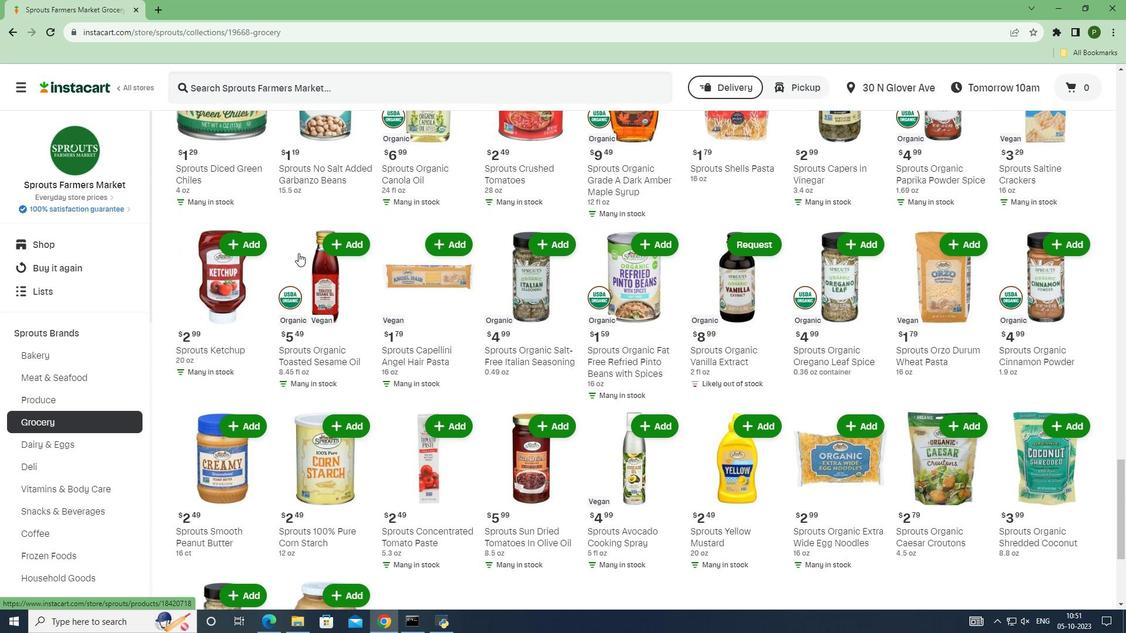 
Action: Mouse scrolled (298, 252) with delta (0, 0)
Screenshot: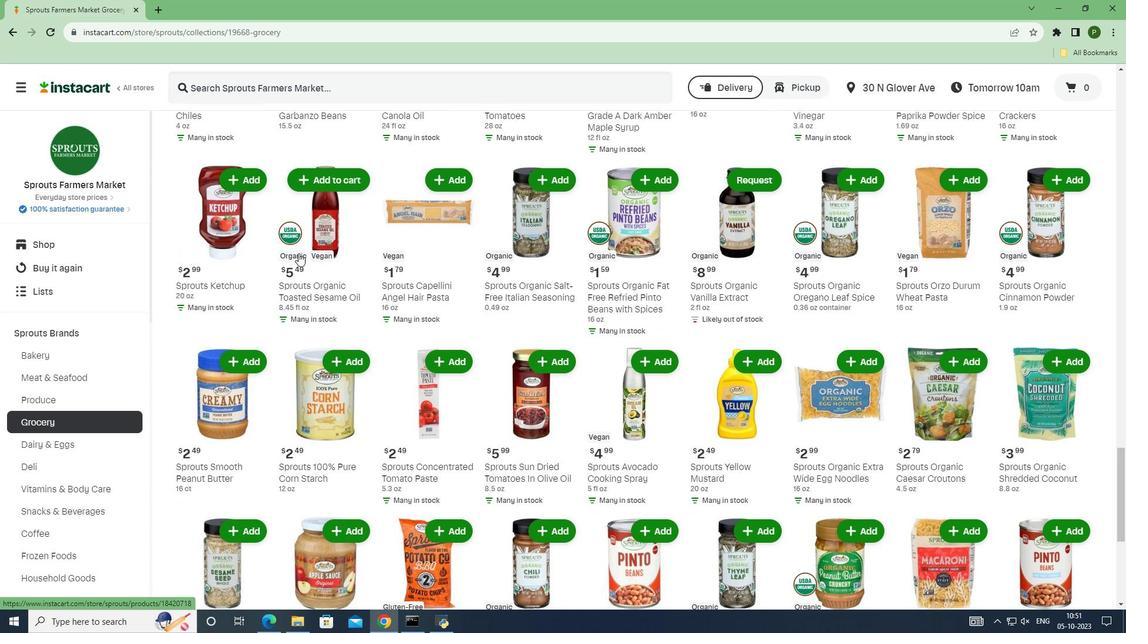 
Action: Mouse scrolled (298, 252) with delta (0, 0)
Screenshot: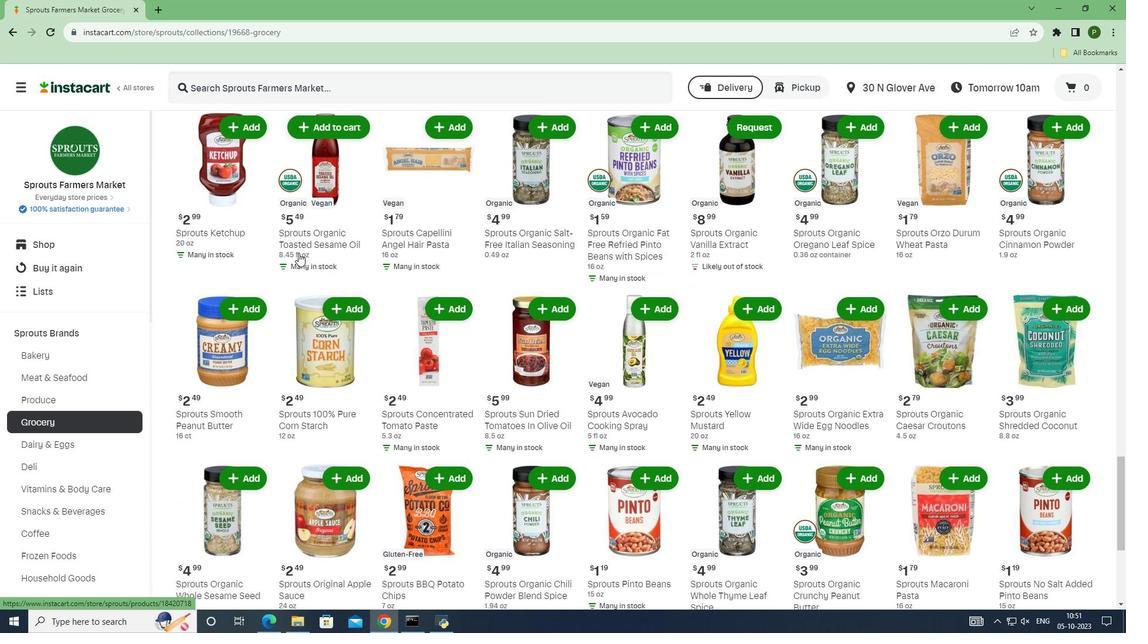 
Action: Mouse scrolled (298, 252) with delta (0, 0)
Screenshot: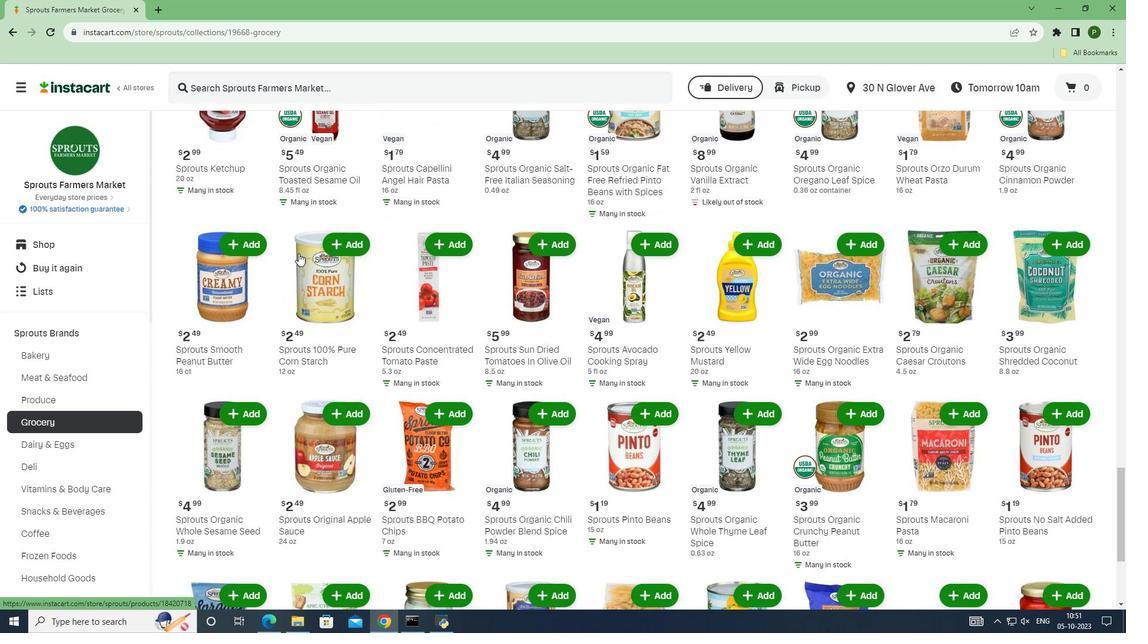 
Action: Mouse scrolled (298, 252) with delta (0, 0)
Screenshot: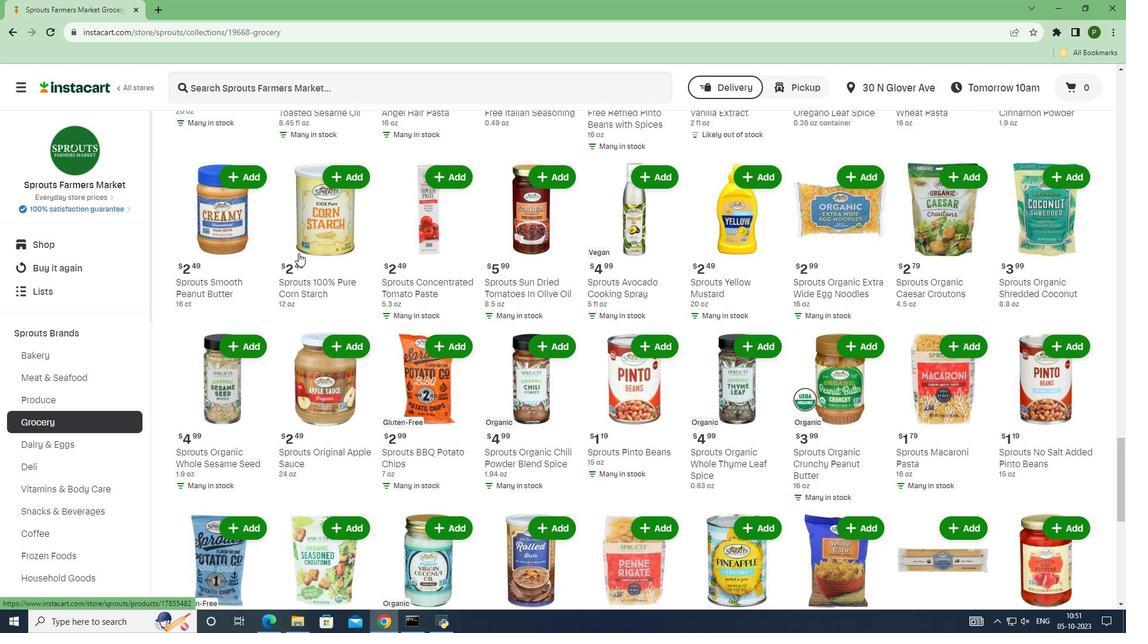 
Action: Mouse scrolled (298, 252) with delta (0, 0)
Screenshot: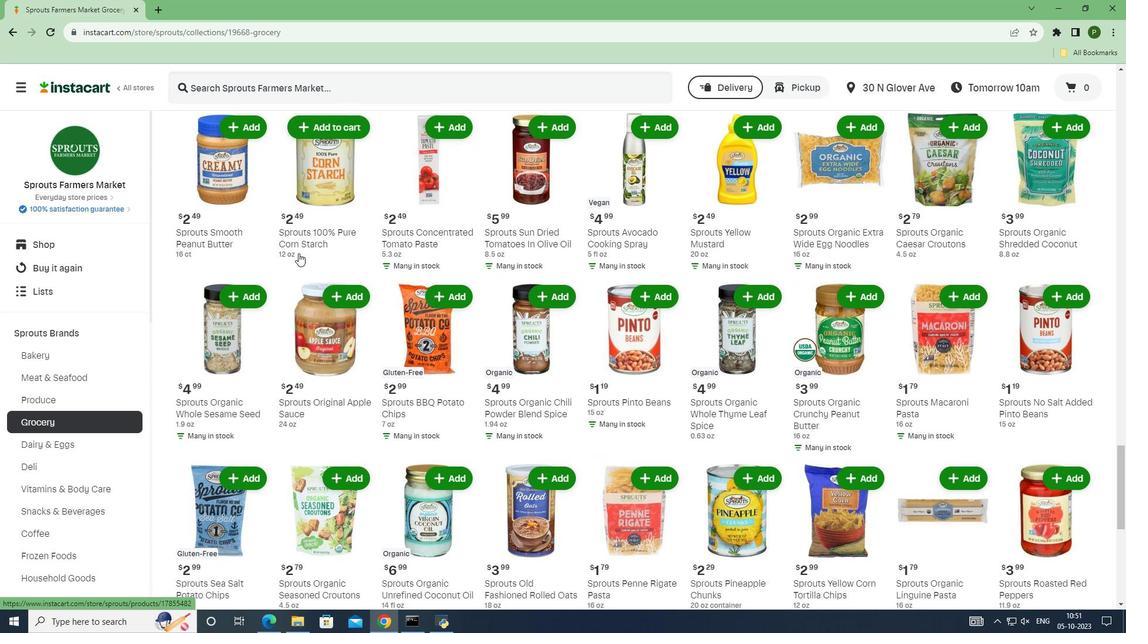 
Action: Mouse scrolled (298, 252) with delta (0, 0)
Screenshot: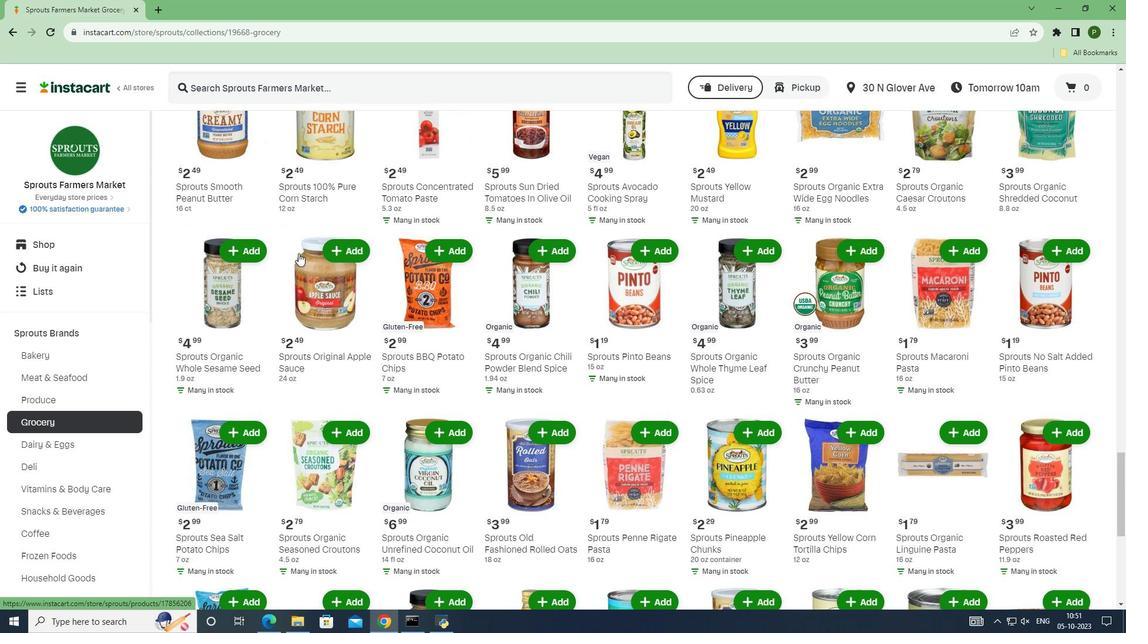 
Action: Mouse scrolled (298, 252) with delta (0, 0)
Screenshot: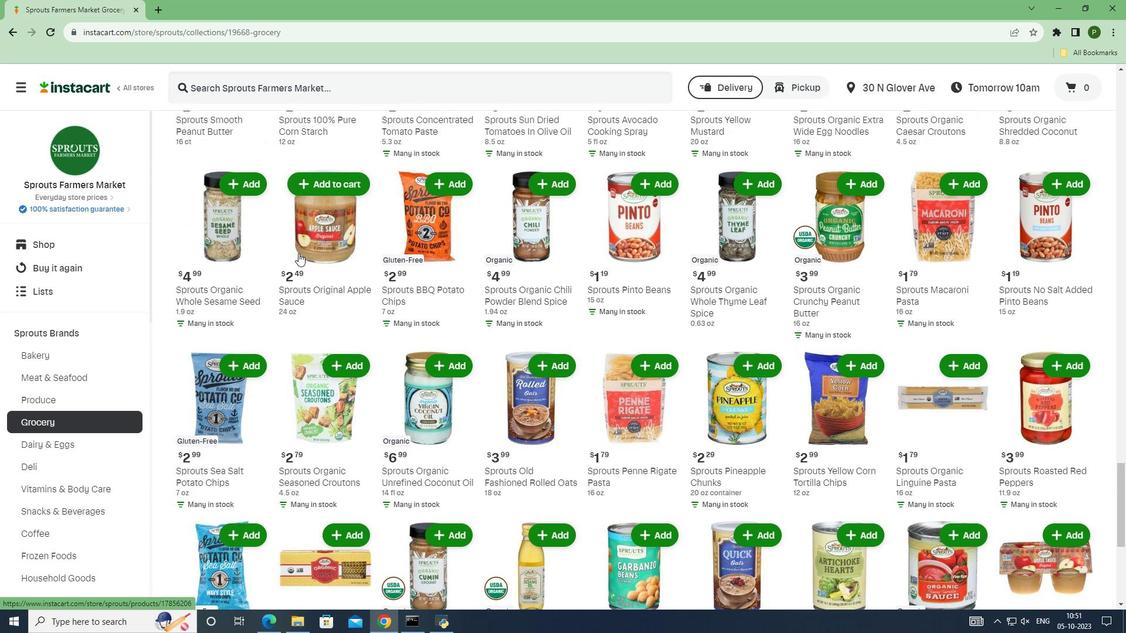 
Action: Mouse scrolled (298, 252) with delta (0, 0)
Screenshot: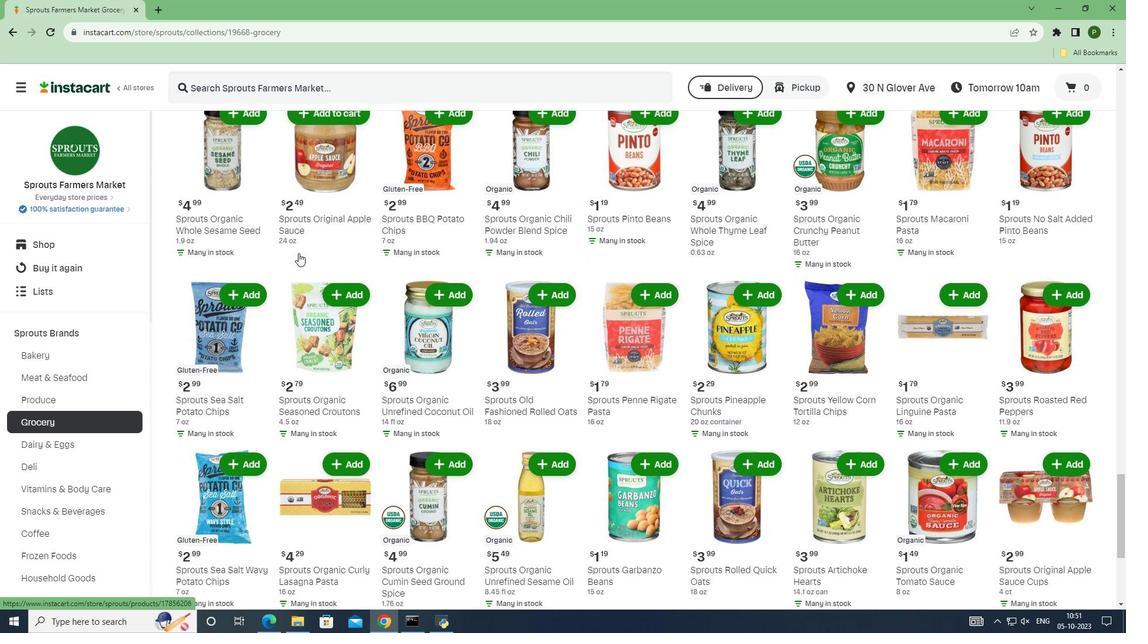 
Action: Mouse scrolled (298, 254) with delta (0, 0)
Screenshot: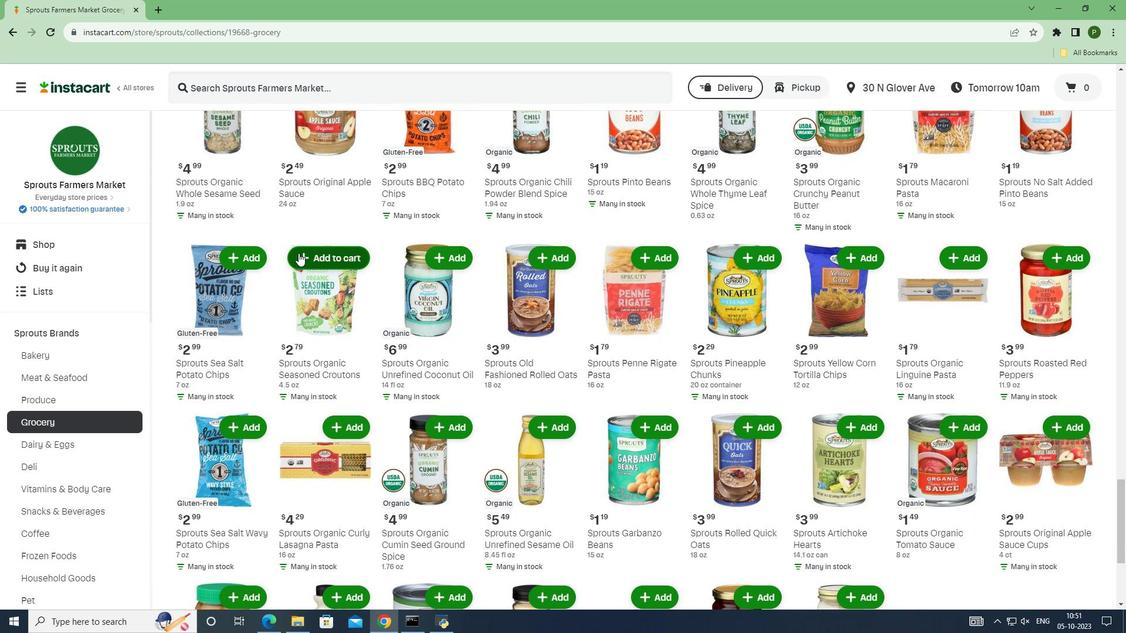 
Action: Mouse moved to (251, 138)
Screenshot: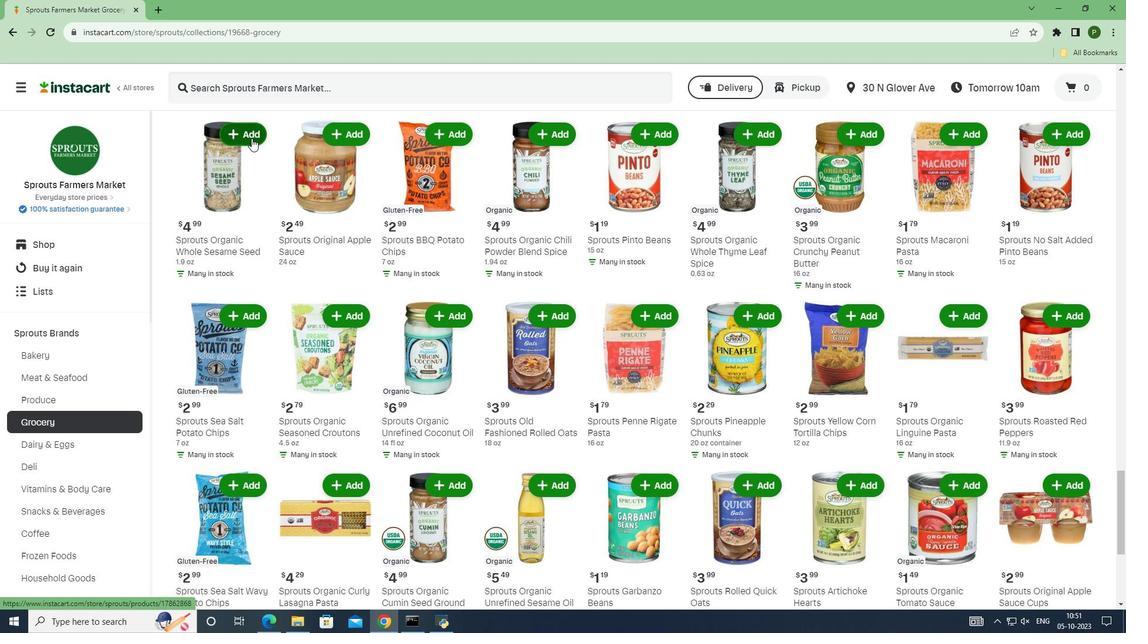 
Action: Mouse pressed left at (251, 138)
Screenshot: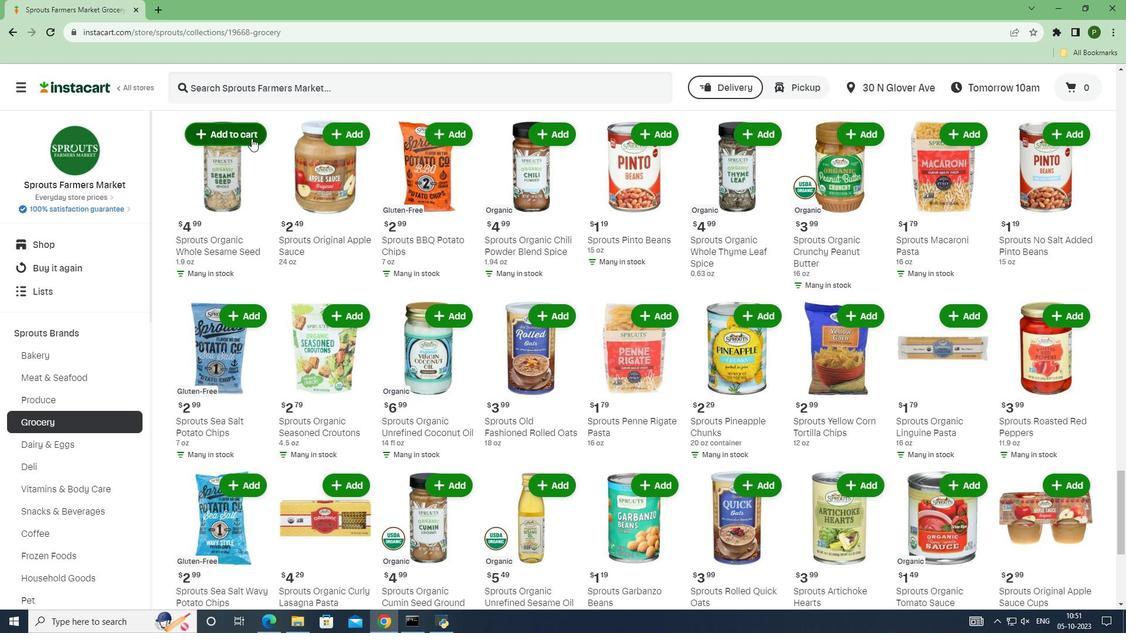 
